 Task: Add an event with the title Performance Improvement Plan Follow-up, date '2024/03/16', time 8:00 AM to 10:00 AMand add a description: The Strategy Planning Session sets the foundation for informed decision-making, goal alignment, and coordinated efforts. It enables participants to collectively shape the organization's or project's direction, anticipate challenges, and create a roadmap for success._x000D_
_x000D_
_x000D_
_x000D_
_x000D_
, put the event into Green category . Add location for the event as: 321 Cannes Film Festival, Cannes, France, logged in from the account softage.3@softage.netand send the event invitation to softage.9@softage.net and softage.10@softage.net. Set a reminder for the event 15 minutes before
Action: Mouse moved to (83, 105)
Screenshot: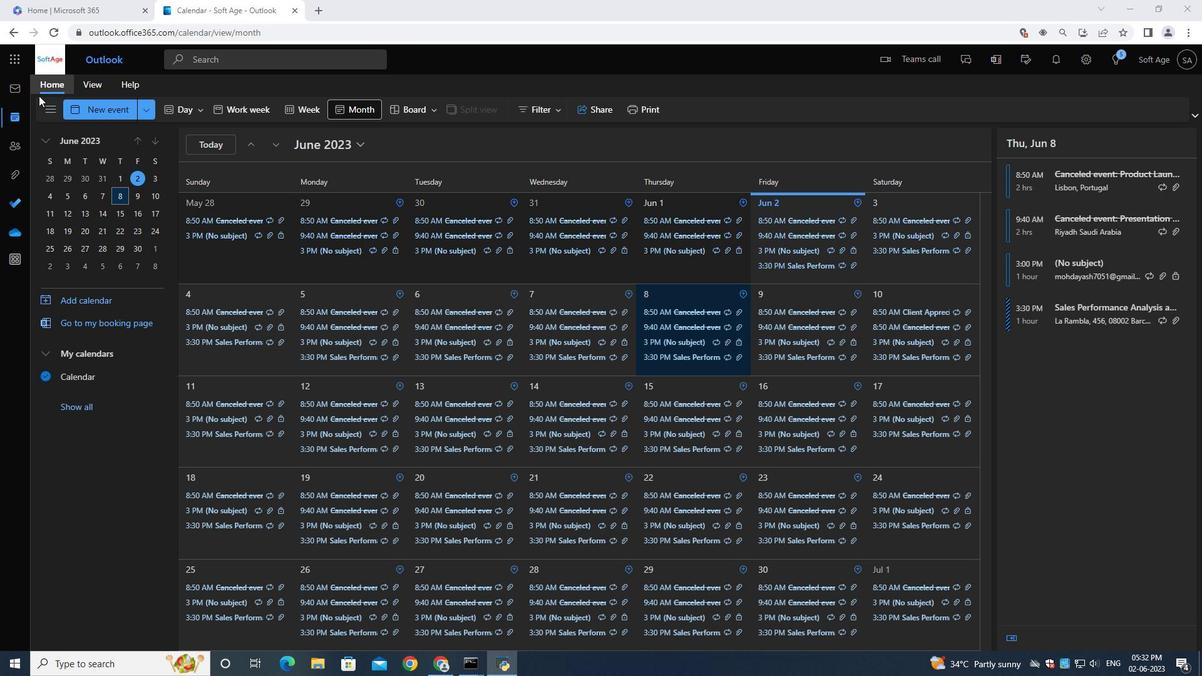 
Action: Mouse pressed left at (83, 105)
Screenshot: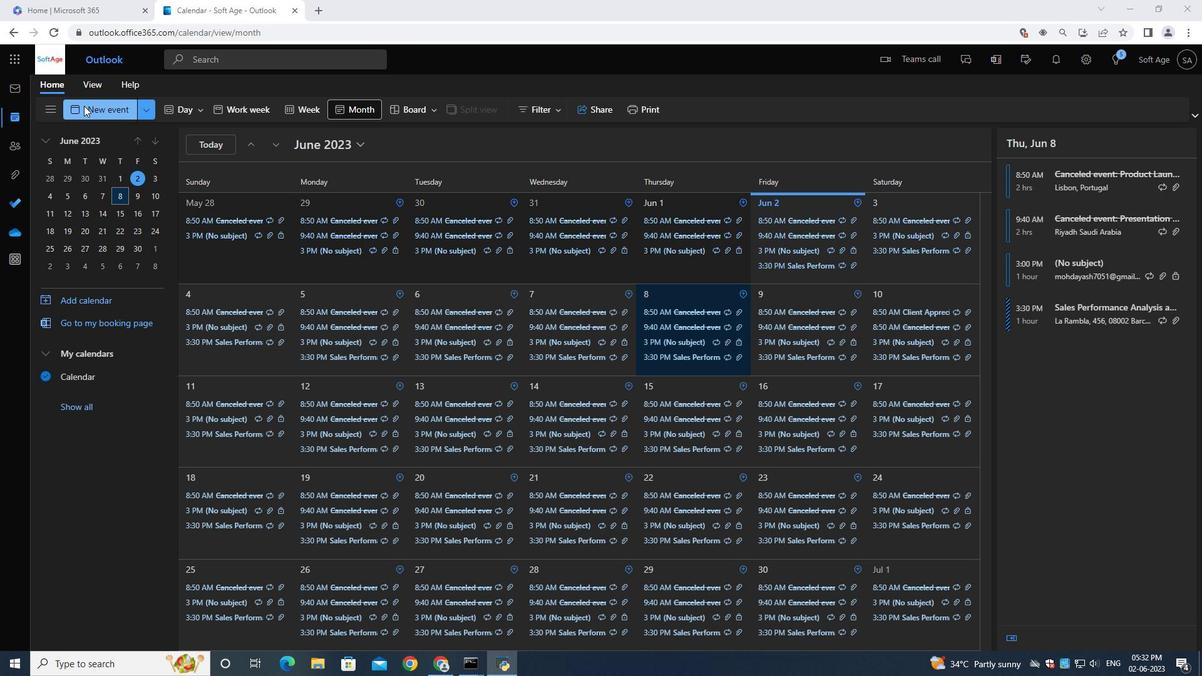 
Action: Mouse moved to (310, 186)
Screenshot: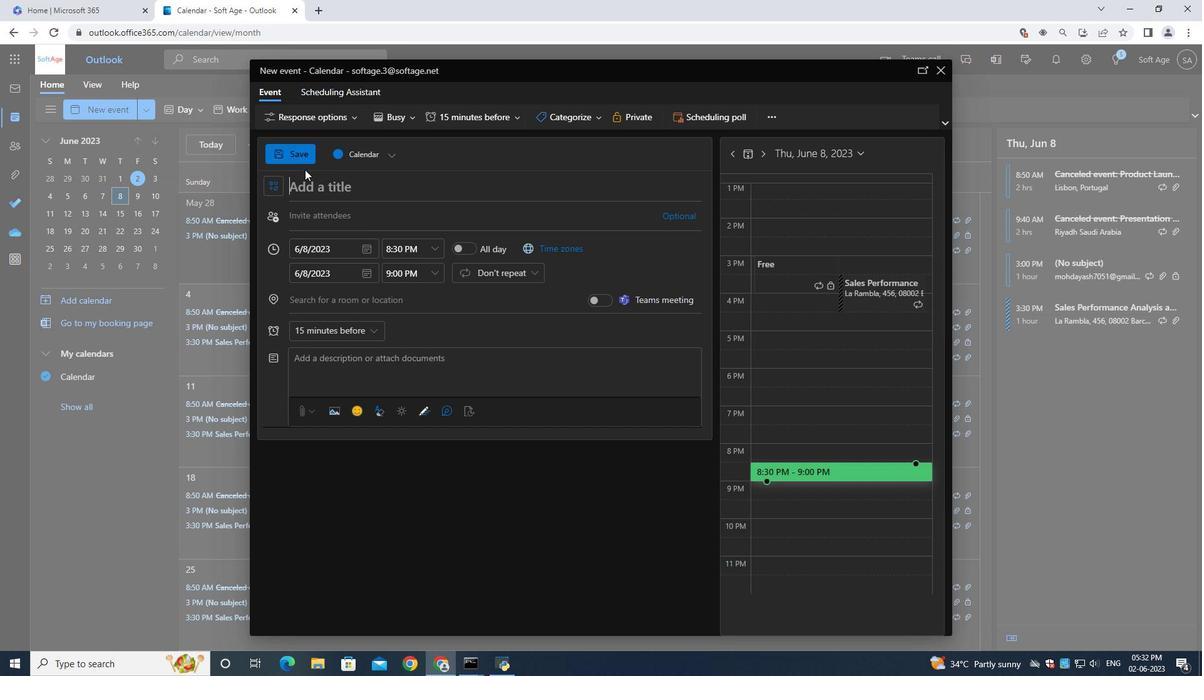 
Action: Mouse pressed left at (310, 186)
Screenshot: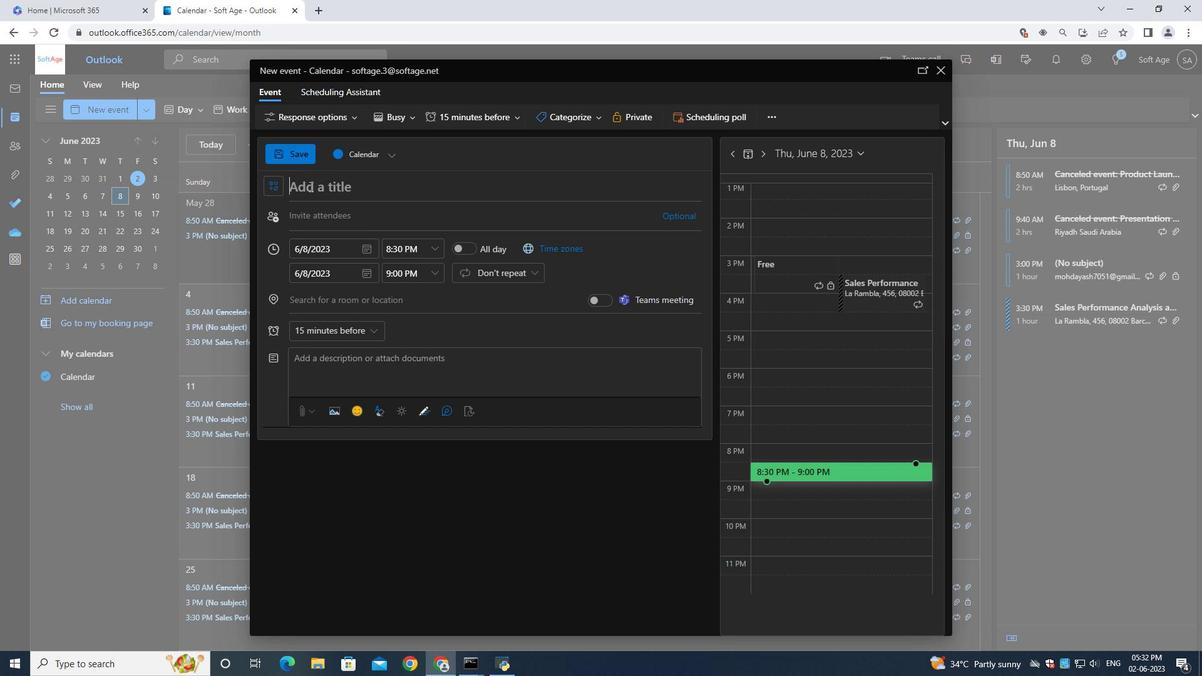 
Action: Key pressed <Key.shift>Performance<Key.space><Key.shift>Improvement<Key.space><Key.shift>Plan<Key.space><Key.shift>Follow-up
Screenshot: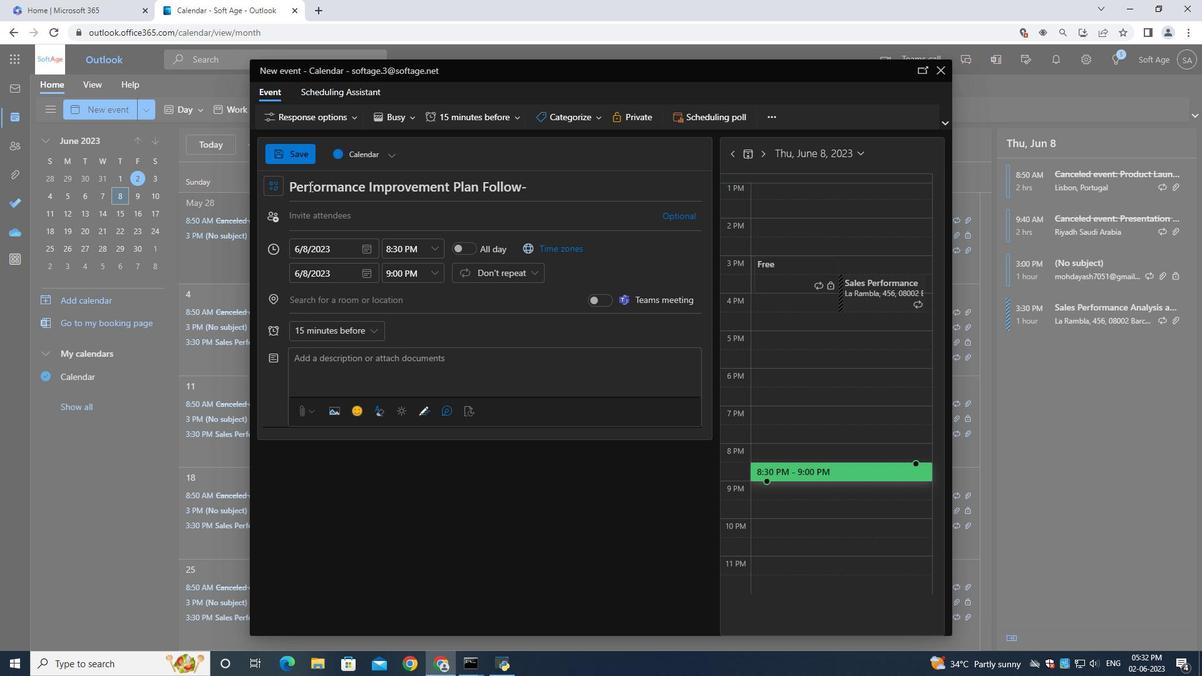 
Action: Mouse moved to (367, 250)
Screenshot: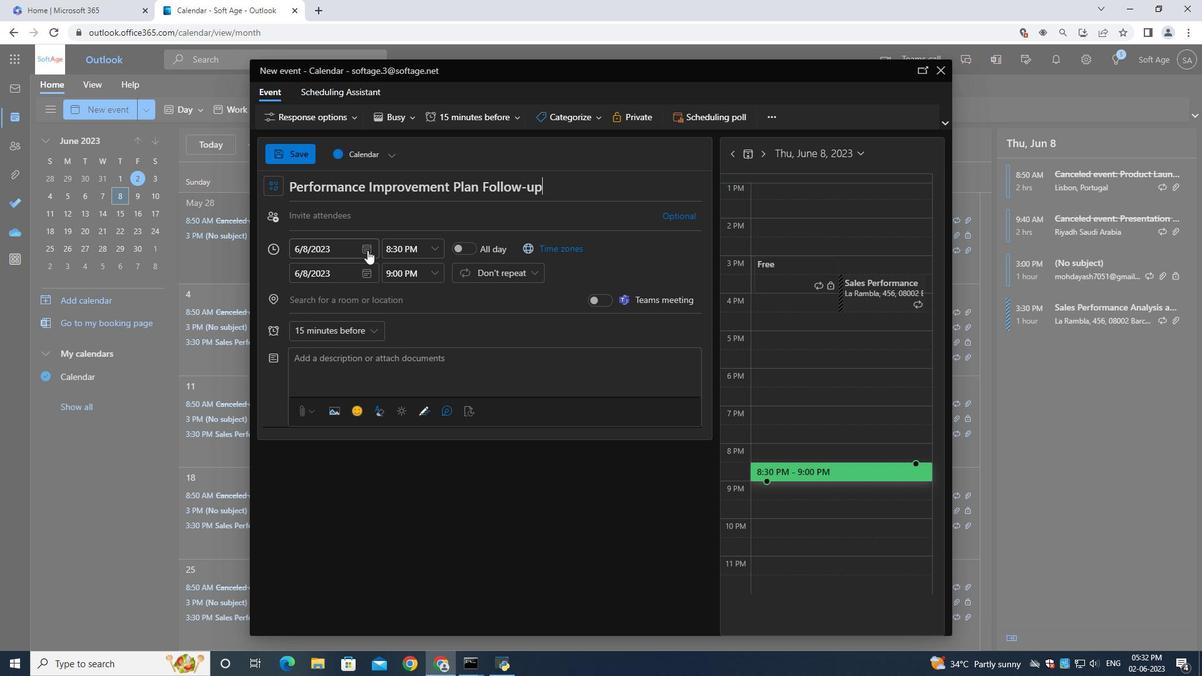 
Action: Mouse pressed left at (367, 250)
Screenshot: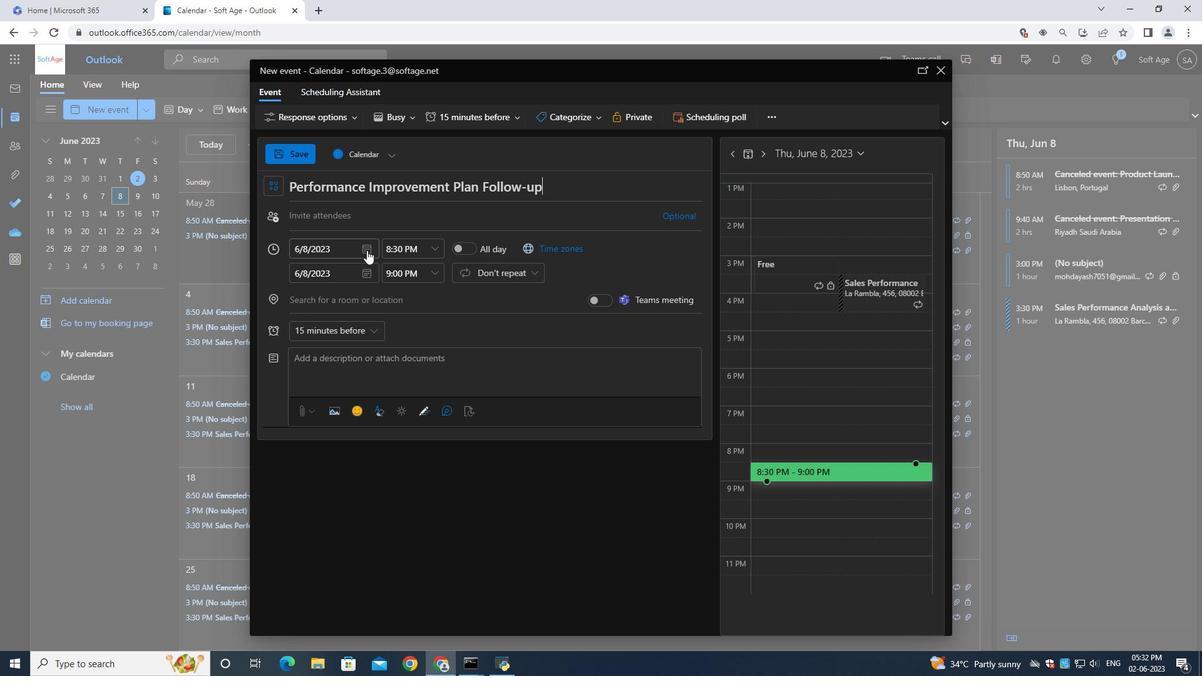 
Action: Mouse moved to (410, 271)
Screenshot: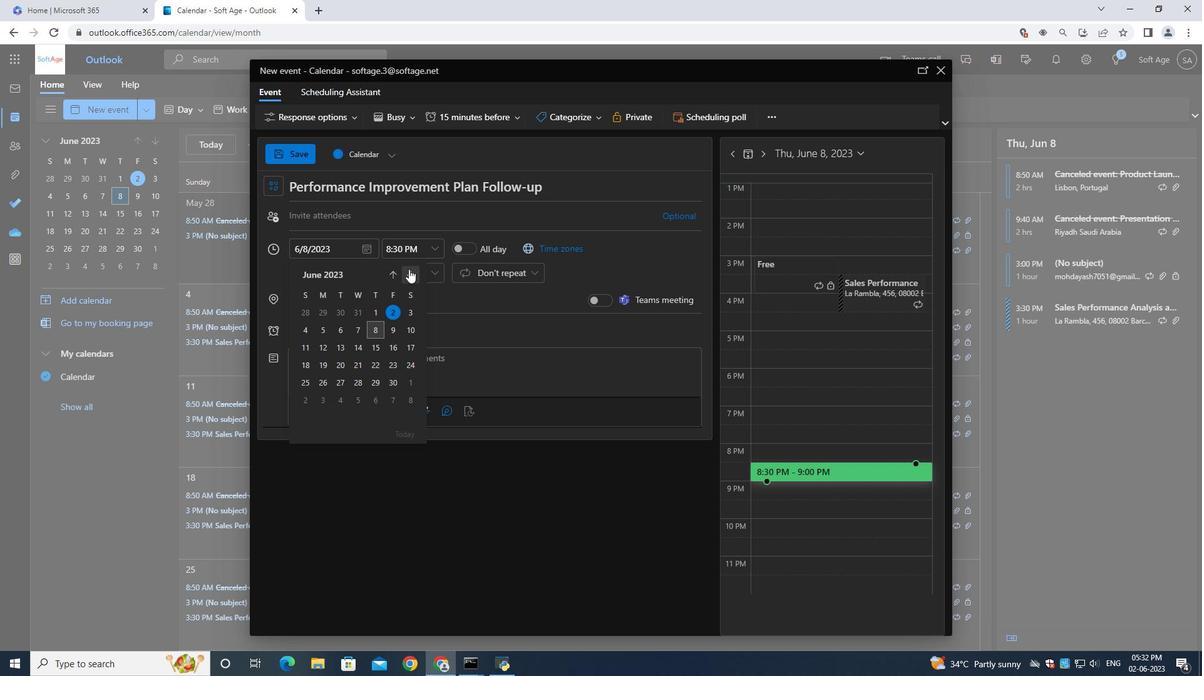 
Action: Mouse pressed left at (410, 271)
Screenshot: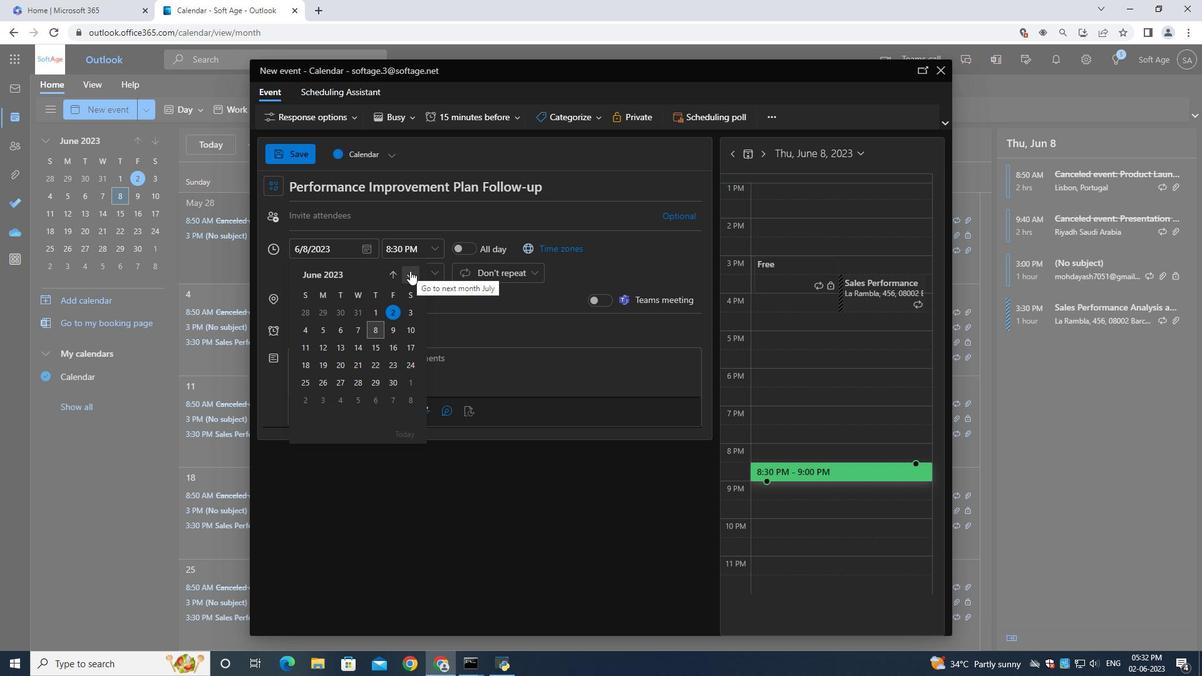 
Action: Mouse pressed left at (410, 271)
Screenshot: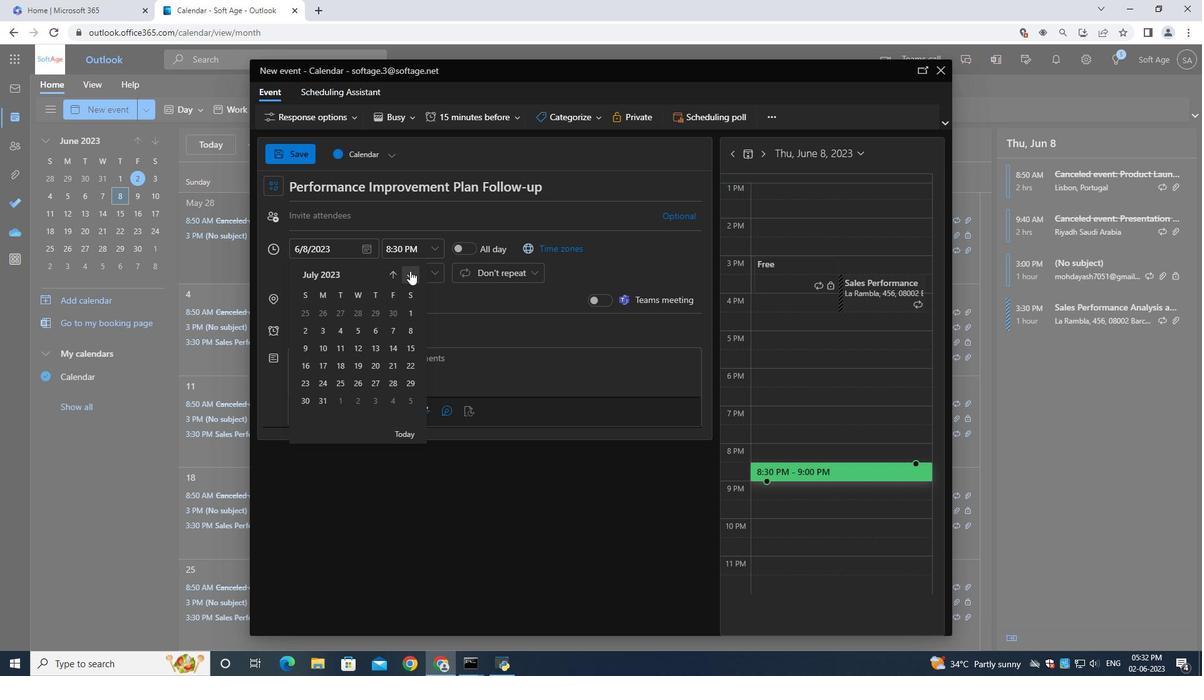 
Action: Mouse pressed left at (410, 271)
Screenshot: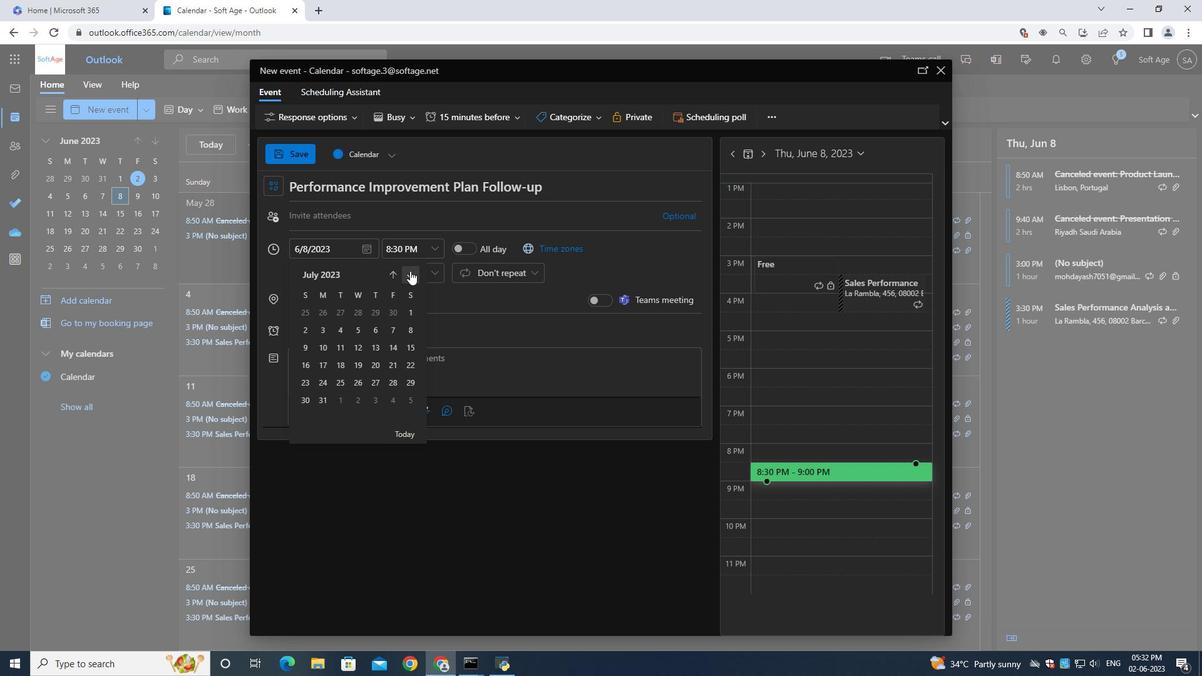 
Action: Mouse pressed left at (410, 271)
Screenshot: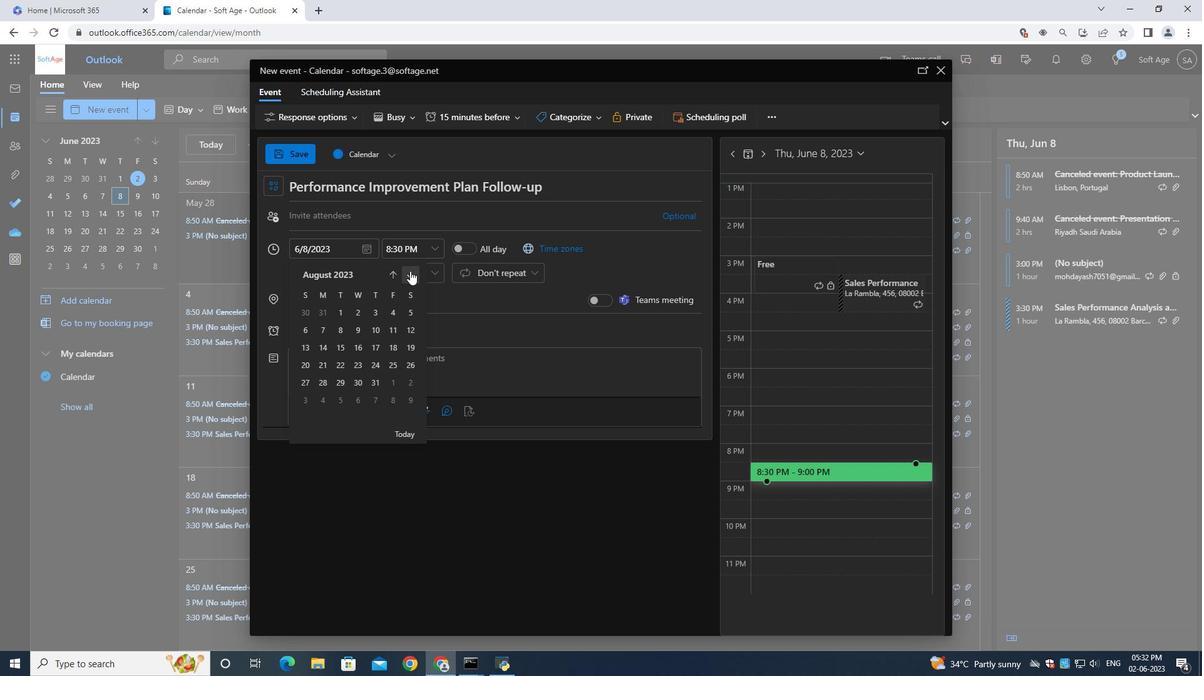 
Action: Mouse pressed left at (410, 271)
Screenshot: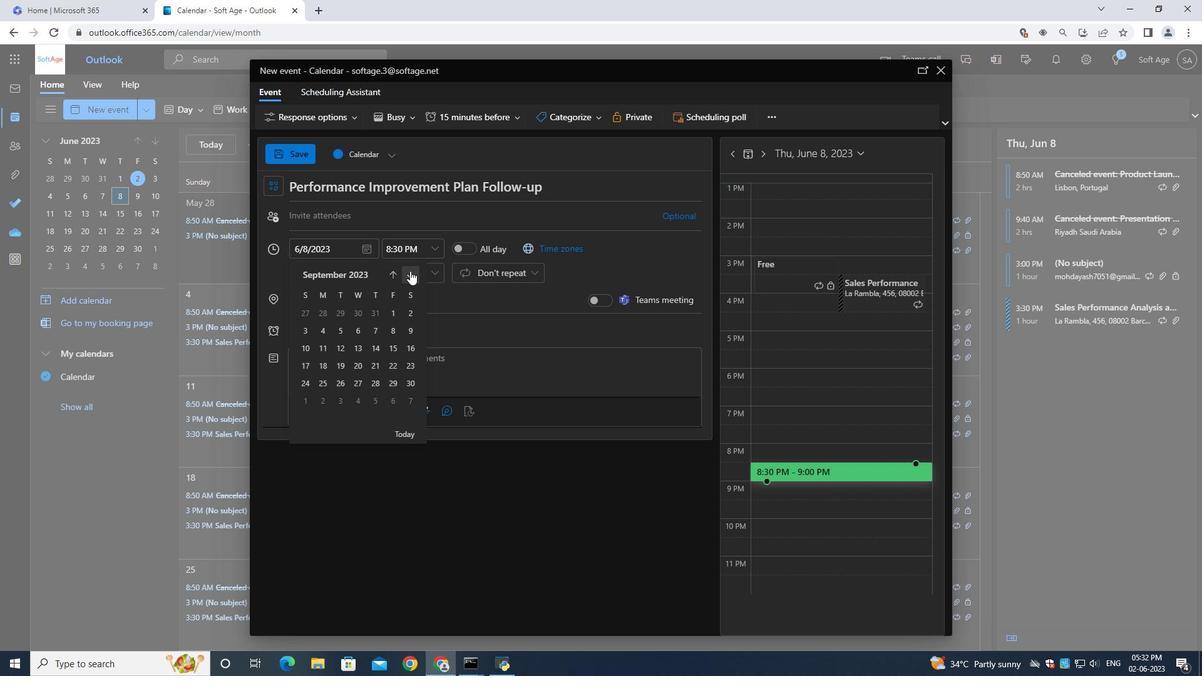 
Action: Mouse pressed left at (410, 271)
Screenshot: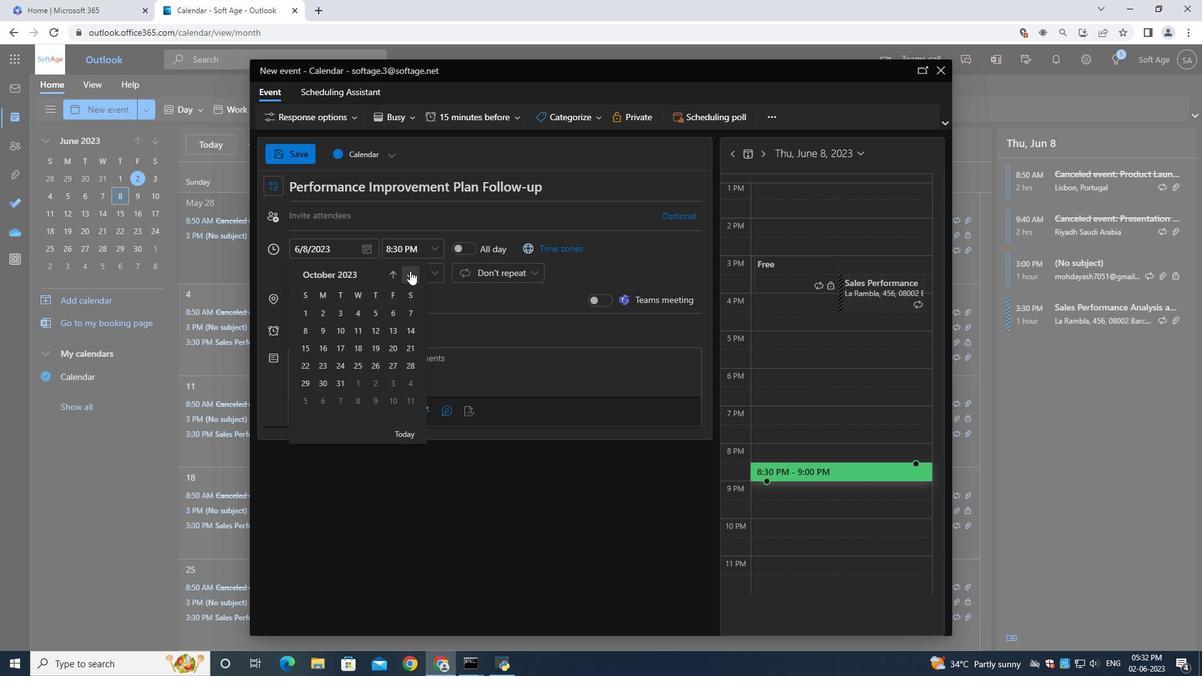 
Action: Mouse pressed left at (410, 271)
Screenshot: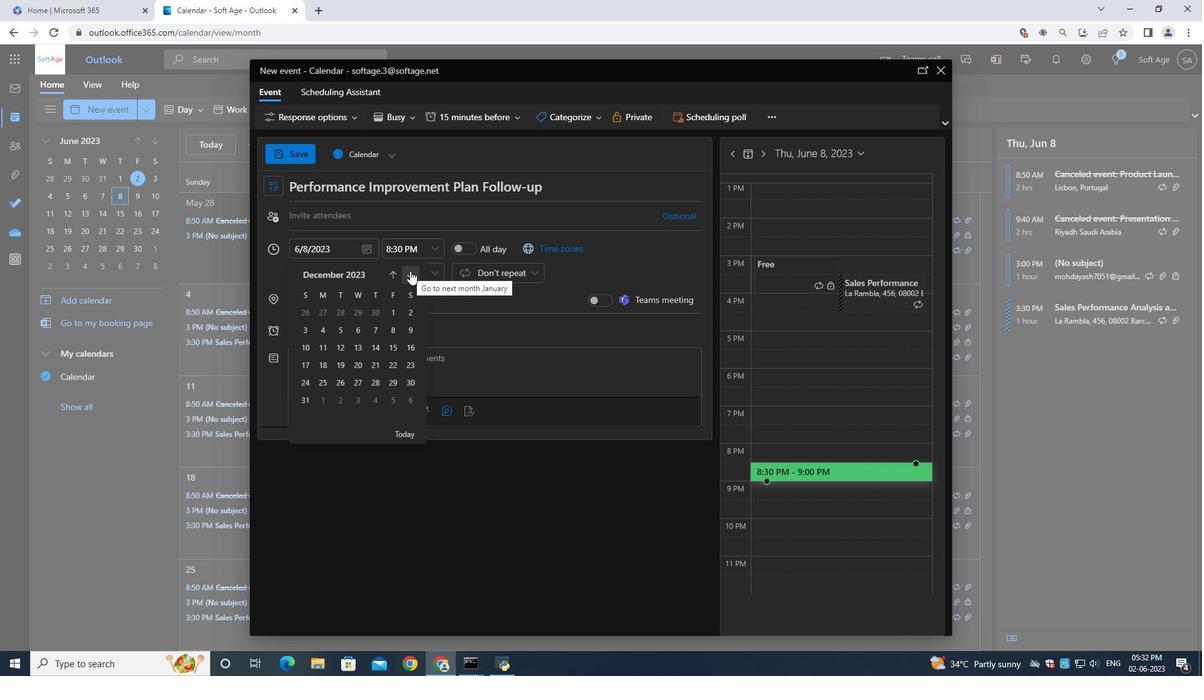 
Action: Mouse pressed left at (410, 271)
Screenshot: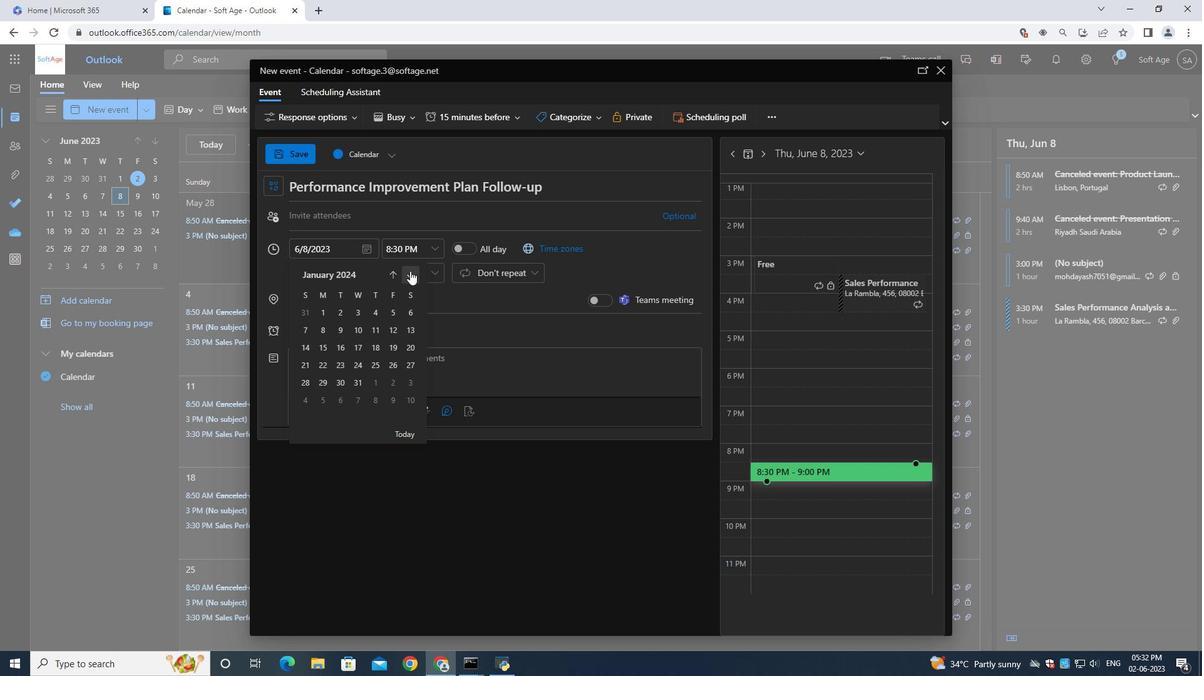 
Action: Mouse pressed left at (410, 271)
Screenshot: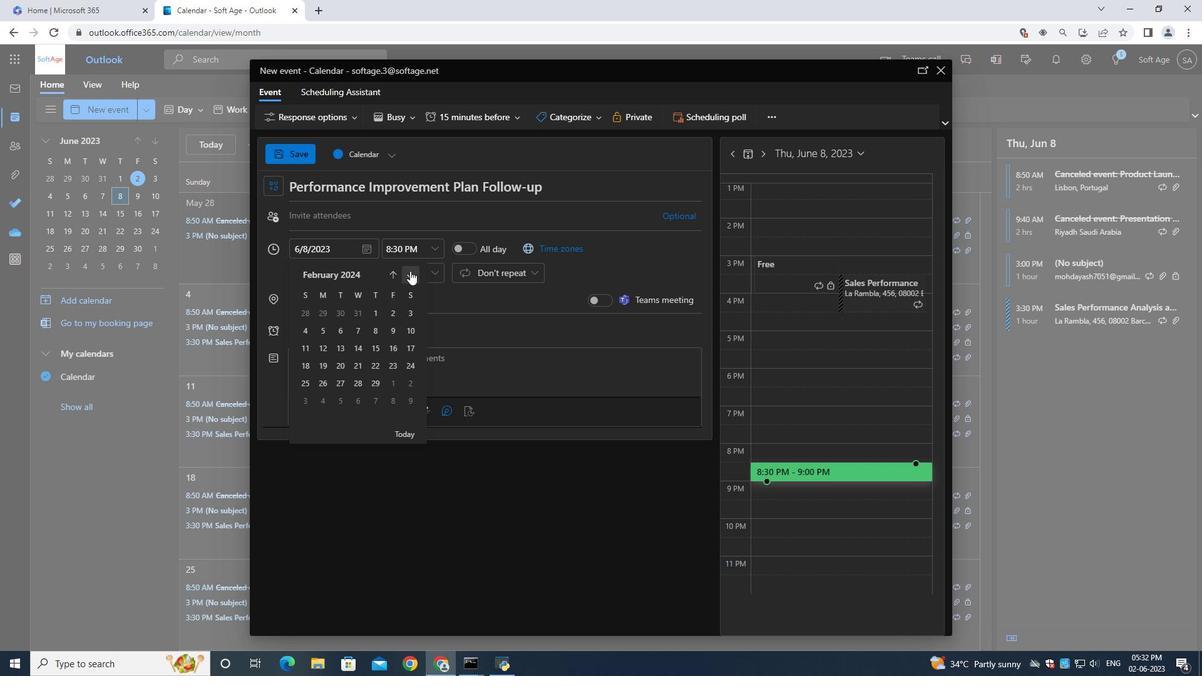 
Action: Mouse moved to (410, 345)
Screenshot: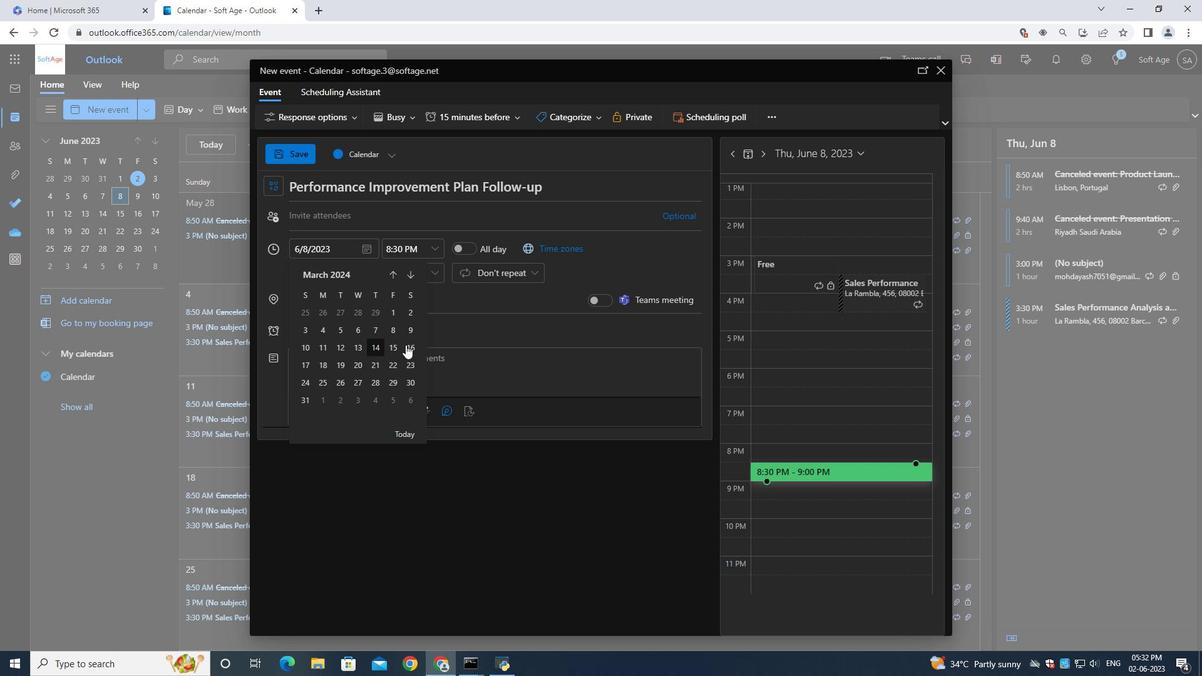 
Action: Mouse pressed left at (410, 345)
Screenshot: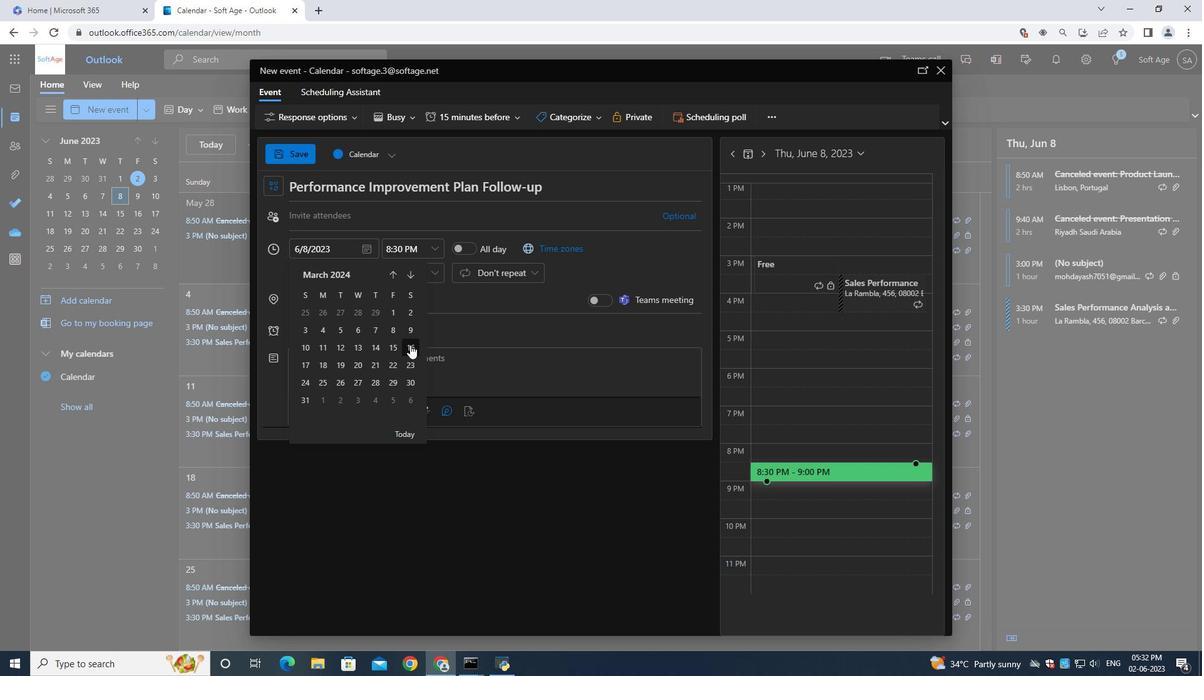 
Action: Mouse moved to (414, 254)
Screenshot: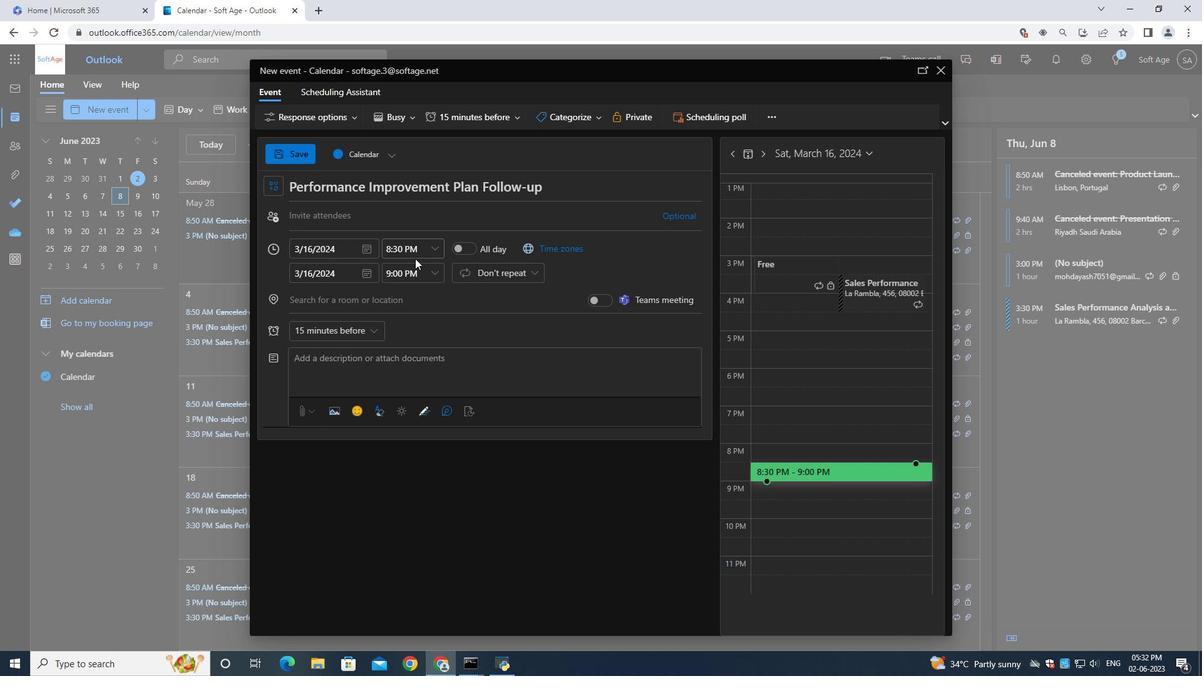 
Action: Mouse pressed left at (414, 254)
Screenshot: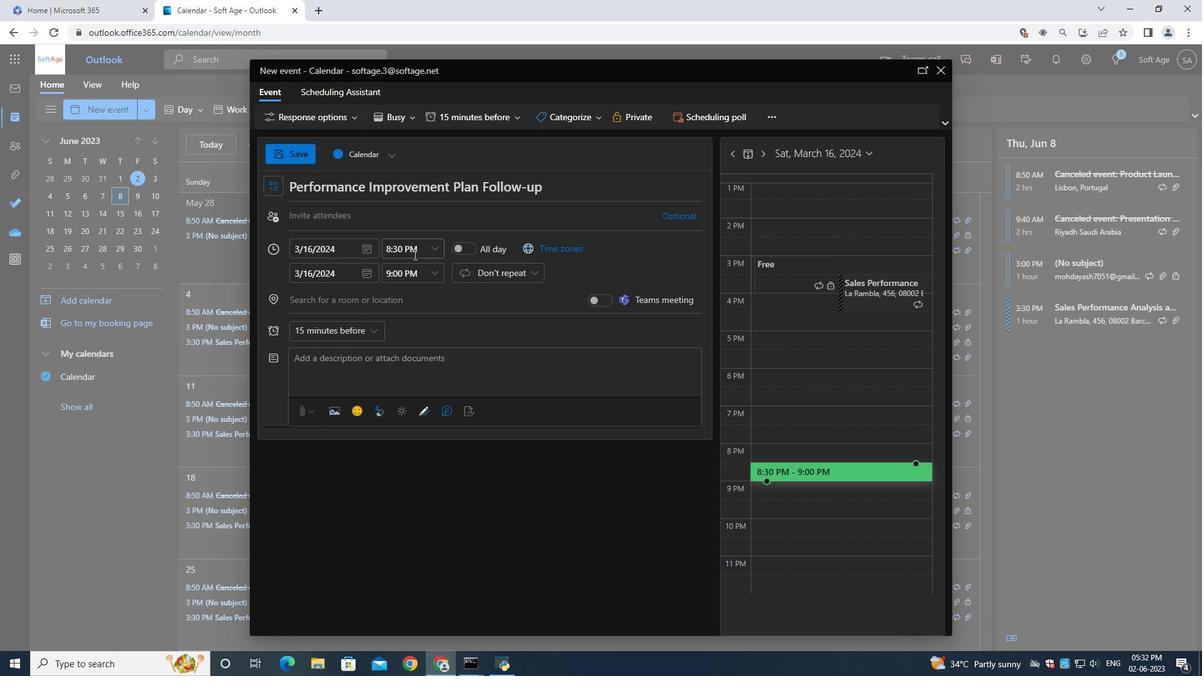 
Action: Key pressed 8<Key.shift_r>:00<Key.shift><Key.shift>AM
Screenshot: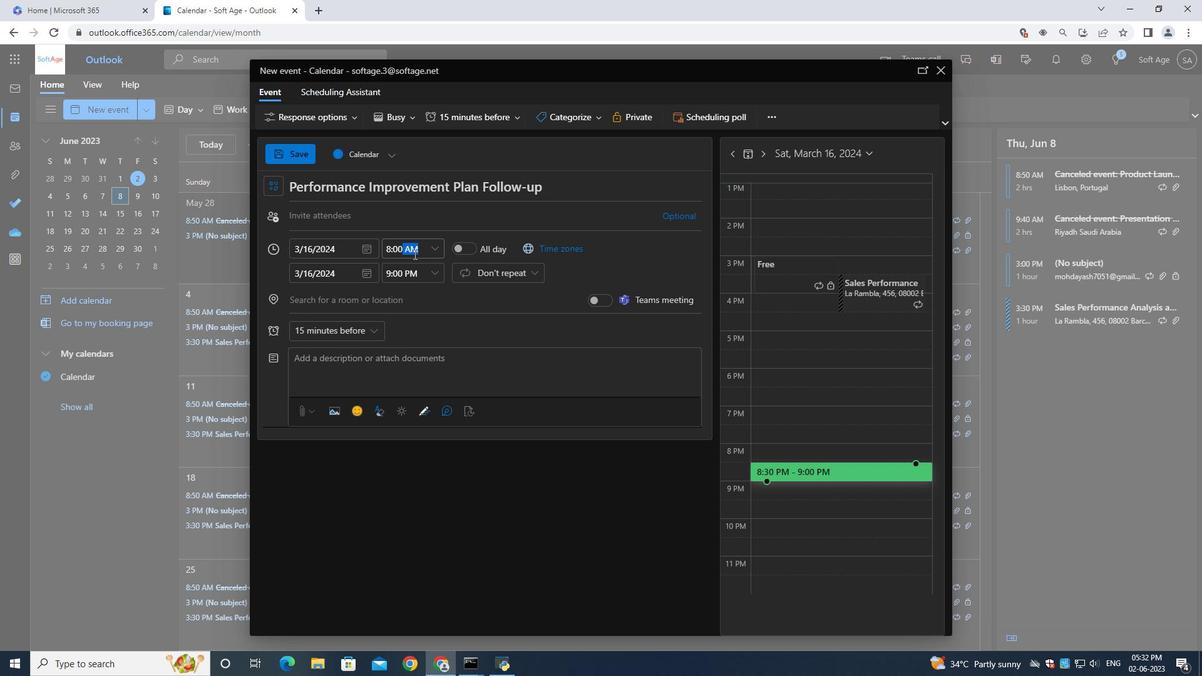 
Action: Mouse moved to (412, 283)
Screenshot: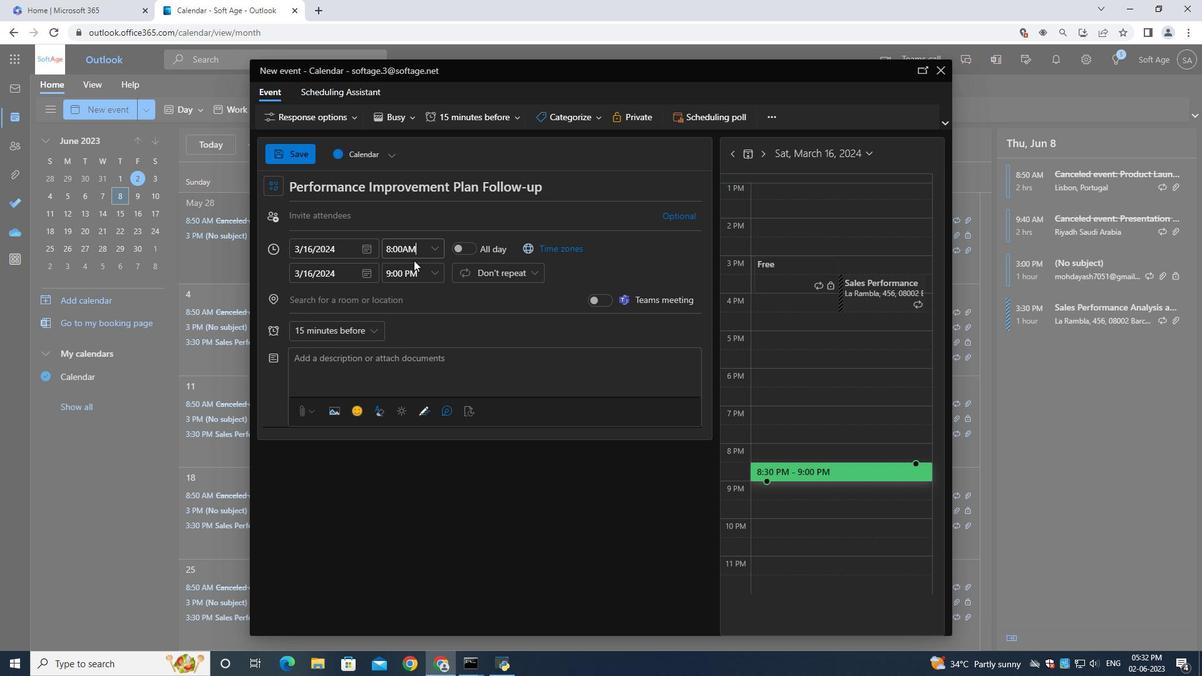 
Action: Mouse pressed left at (412, 283)
Screenshot: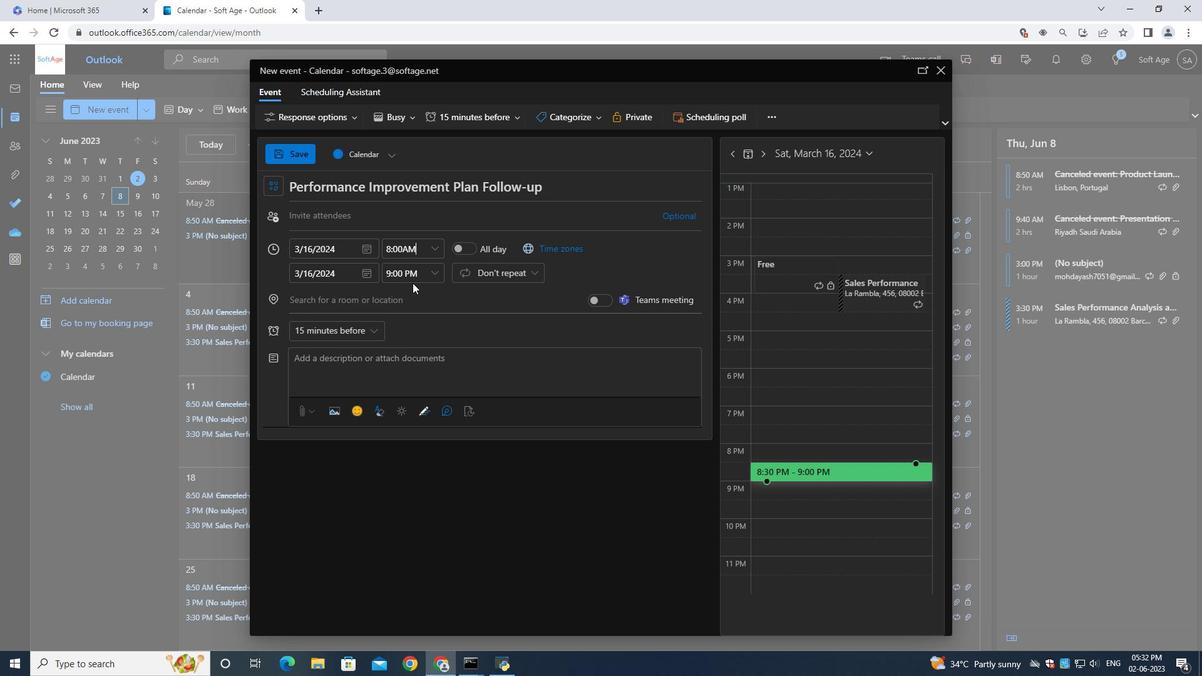 
Action: Mouse moved to (410, 278)
Screenshot: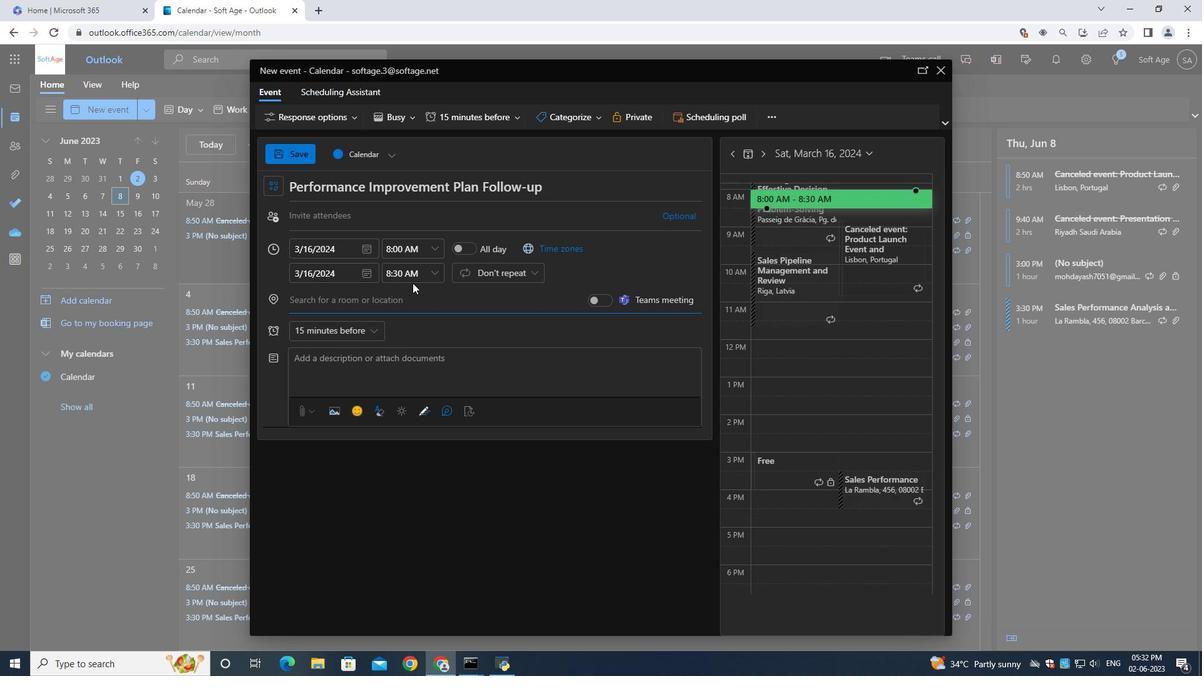 
Action: Mouse pressed left at (410, 278)
Screenshot: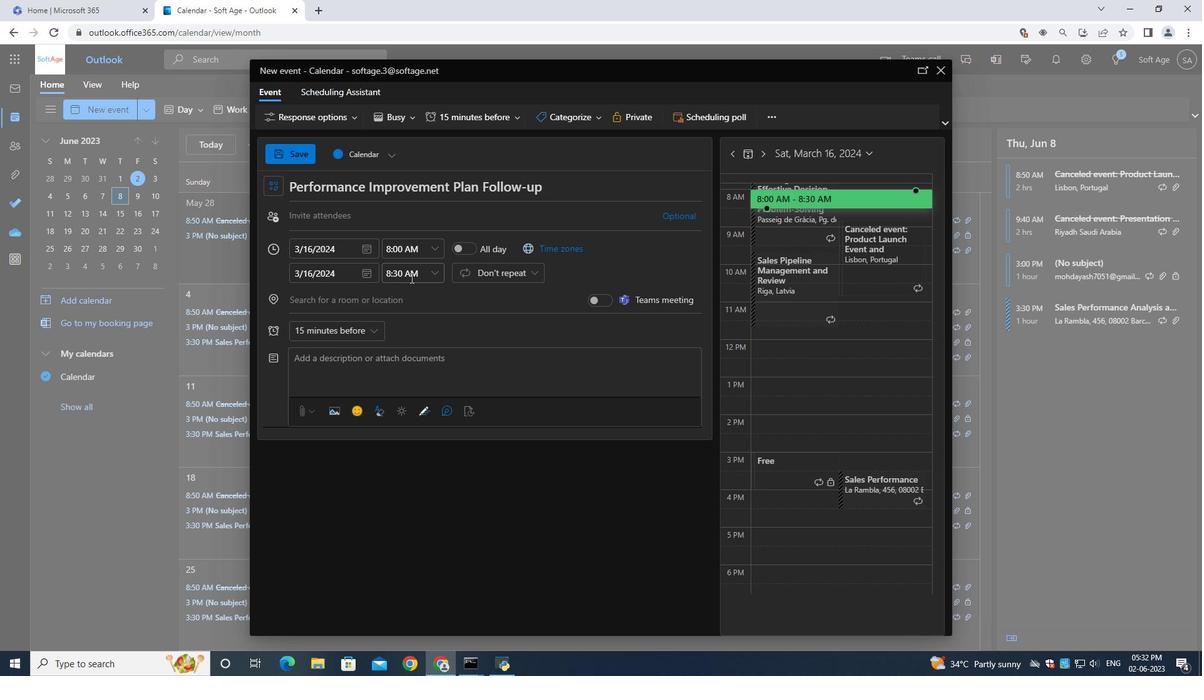 
Action: Key pressed 10<Key.shift_r>:00<Key.shift>AM
Screenshot: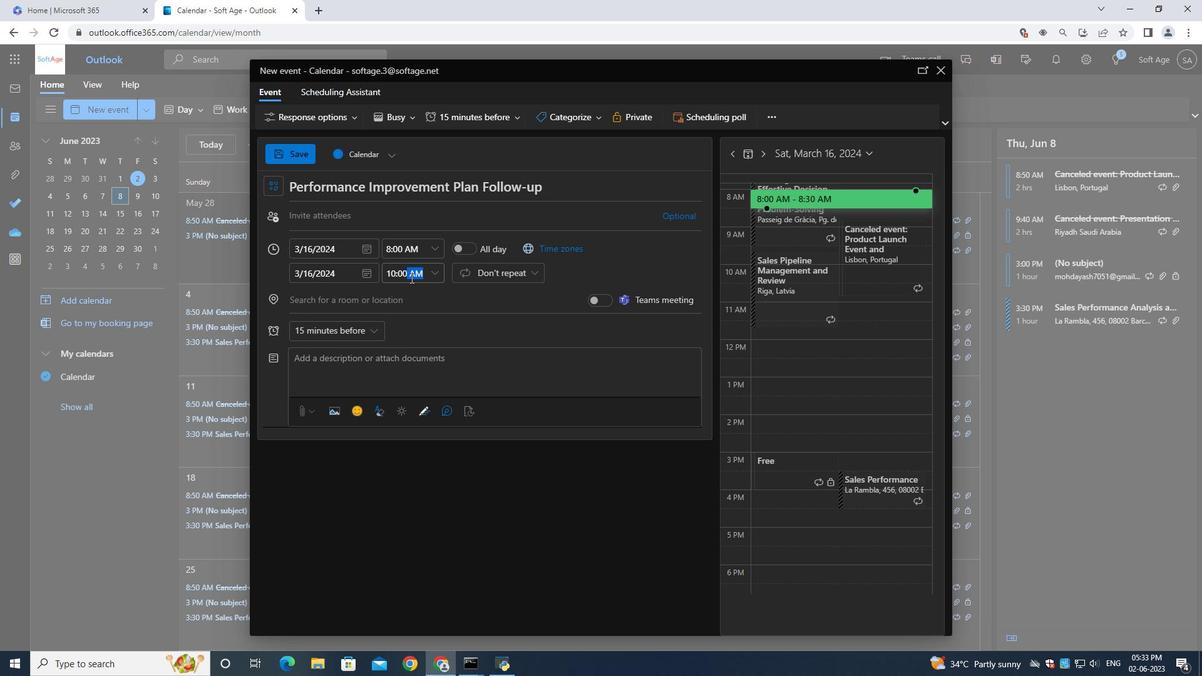 
Action: Mouse moved to (337, 368)
Screenshot: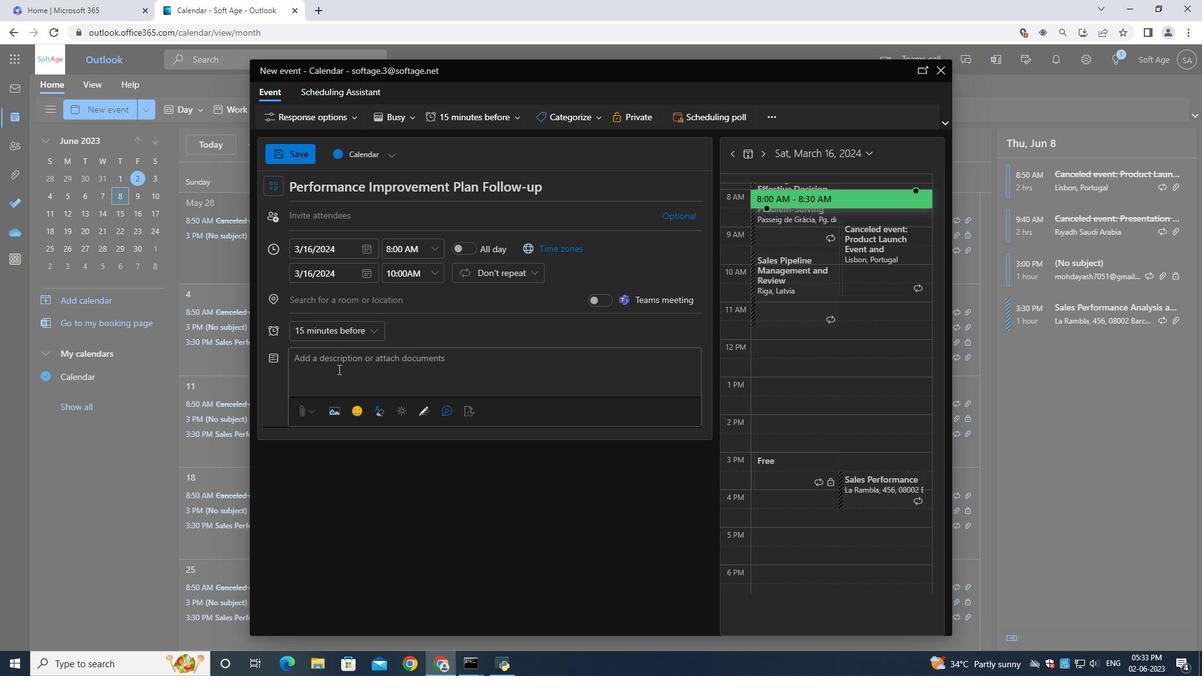 
Action: Mouse pressed left at (337, 368)
Screenshot: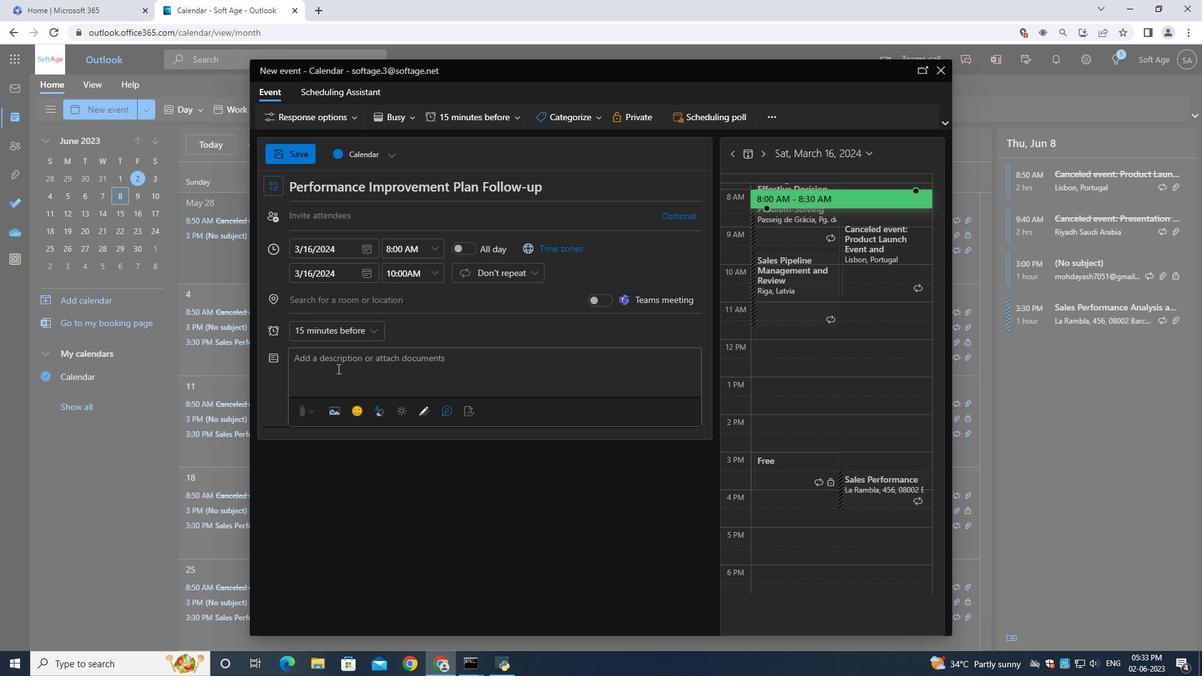 
Action: Key pressed <Key.shift>The<Key.space><Key.shift><Key.shift><Key.shift><Key.shift><Key.shift><Key.shift><Key.shift><Key.shift><Key.shift><Key.shift><Key.shift><Key.shift><Key.shift><Key.shift><Key.shift><Key.shift><Key.shift><Key.shift><Key.shift>Strategy<Key.space><Key.shift>Planning<Key.space><Key.shift>Session<Key.space><Key.shift>S<Key.backspace>sets<Key.space>the<Key.space>foundation<Key.space>for<Key.space>informed<Key.space>decision-making,<Key.space>goals<Key.space>alignment,<Key.space>and<Key.space>coordinated<Key.space>efforts.<Key.space><Key.shift>It<Key.space>enables<Key.space>participants<Key.space>to<Key.space>collectively<Key.space>shape<Key.space>the<Key.space>organization's<Key.space>or<Key.space>project's<Key.space>direc<Key.backspace>ction<Key.space><Key.backspace>,<Key.space>ani<Key.backspace>ticipate<Key.space>challenges,<Key.space>and<Key.space>create<Key.space>a<Key.space>roadmap<Key.space>for<Key.space>success.
Screenshot: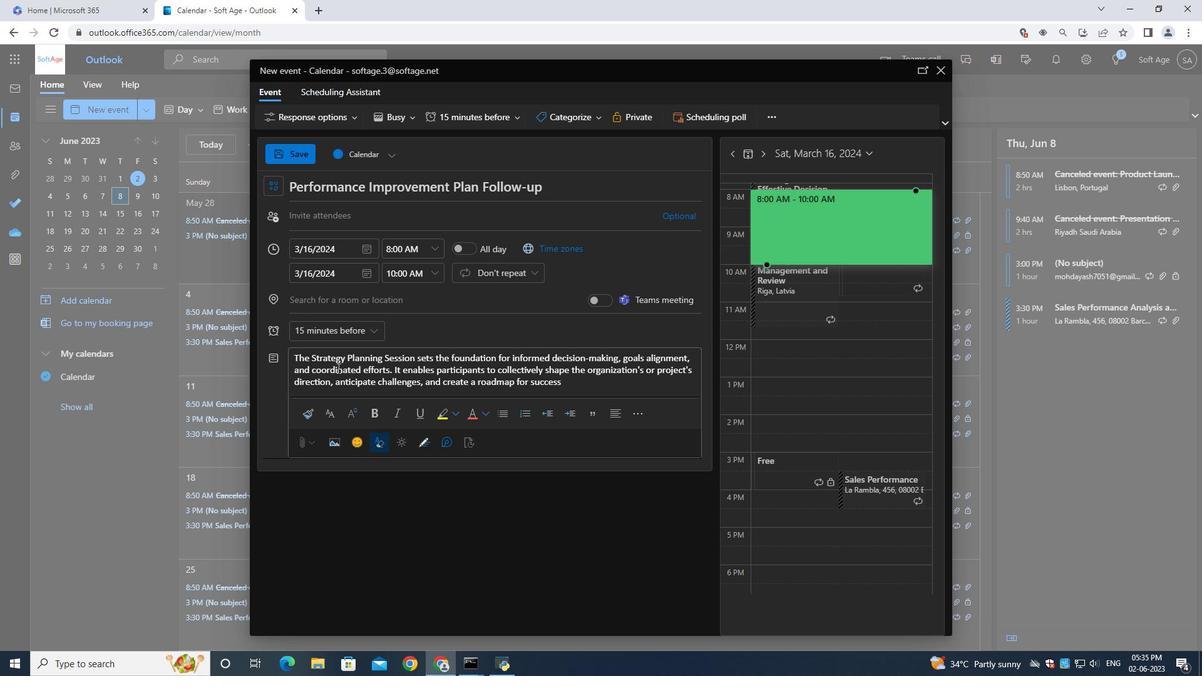 
Action: Mouse moved to (563, 119)
Screenshot: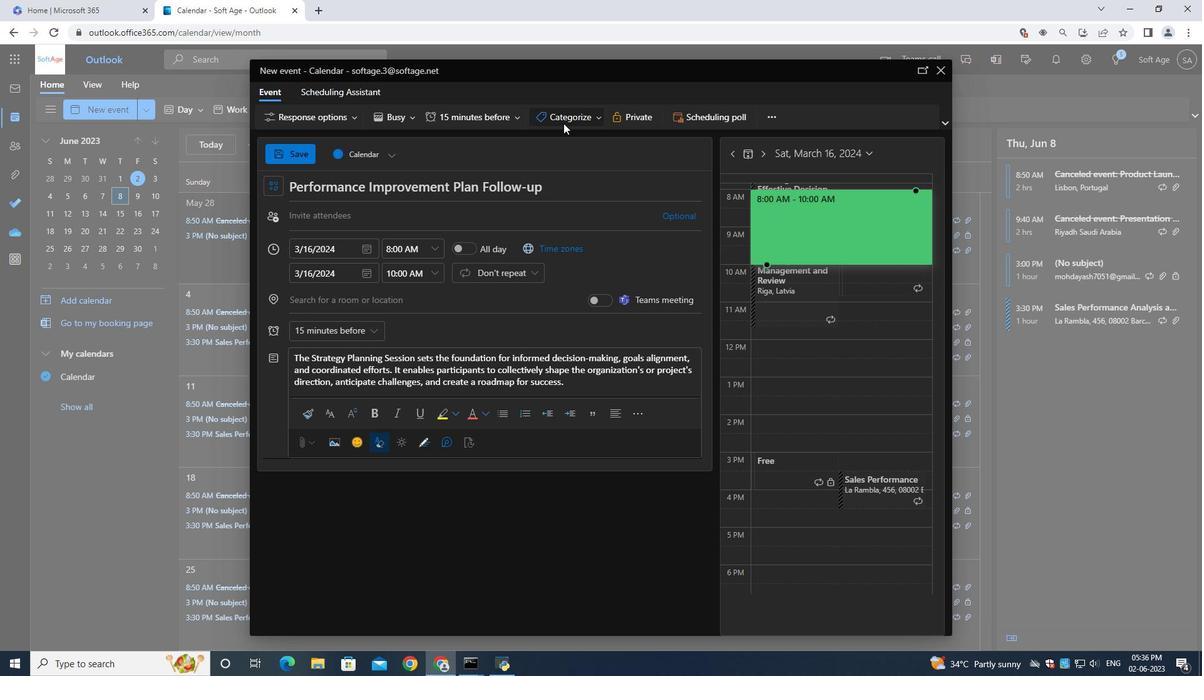 
Action: Mouse pressed left at (563, 119)
Screenshot: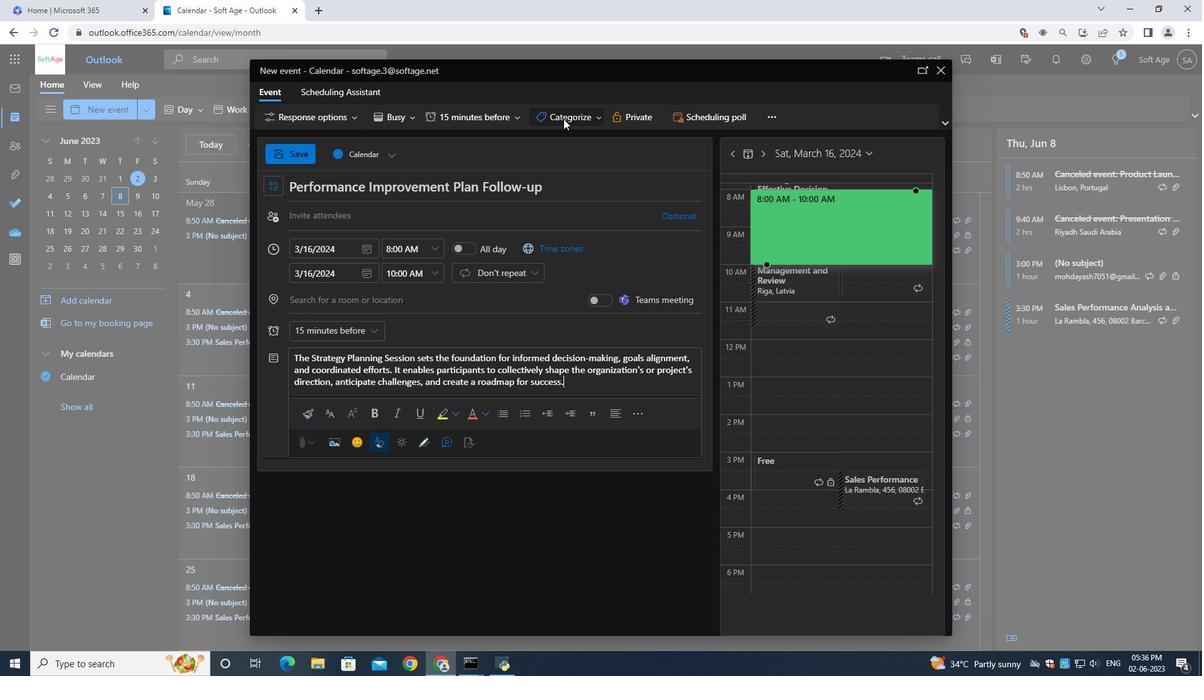 
Action: Mouse moved to (569, 161)
Screenshot: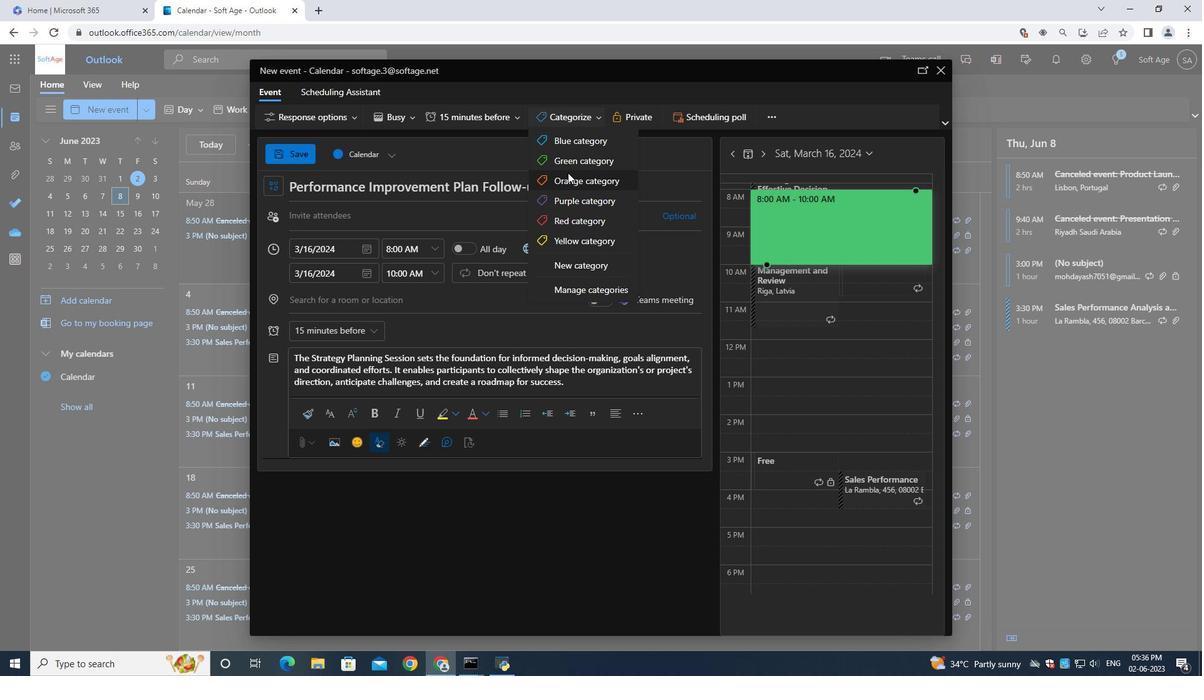 
Action: Mouse pressed left at (569, 161)
Screenshot: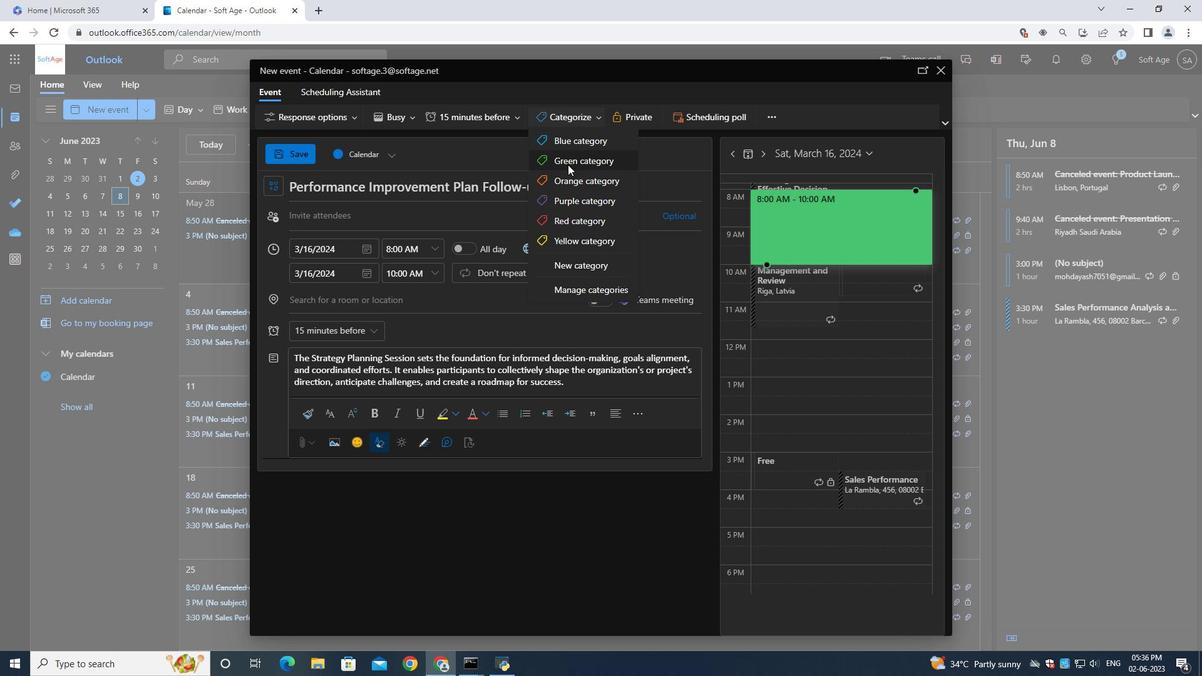 
Action: Mouse moved to (333, 297)
Screenshot: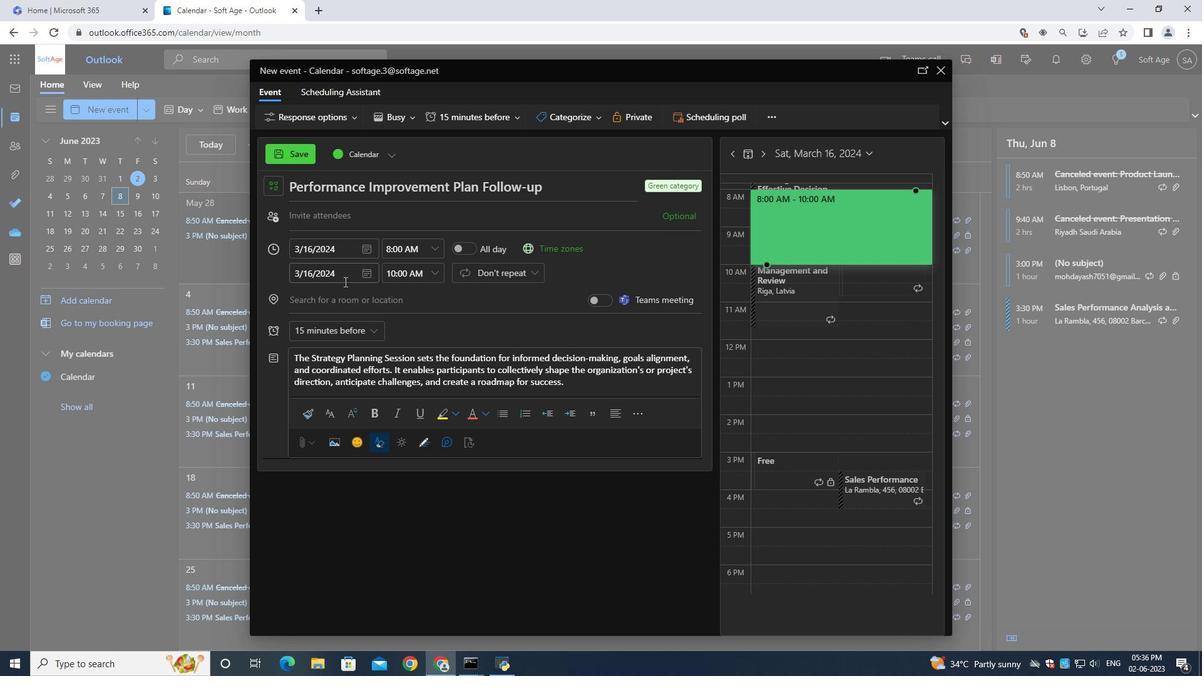 
Action: Mouse pressed left at (333, 297)
Screenshot: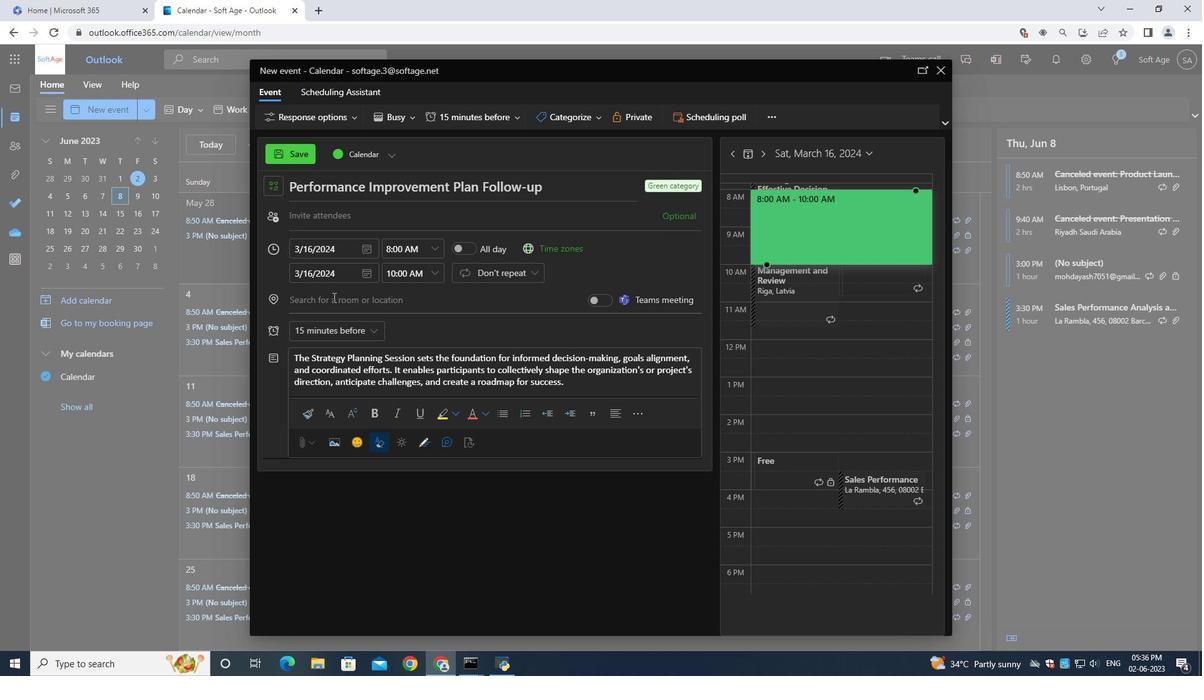 
Action: Key pressed 321<Key.space><Key.shift>Cannes<Key.space><Key.shift><Key.shift><Key.shift><Key.shift><Key.shift><Key.shift><Key.shift><Key.shift><Key.shift><Key.shift><Key.shift><Key.shift><Key.shift><Key.shift><Key.shift><Key.shift><Key.shift><Key.shift><Key.shift><Key.shift><Key.shift><Key.shift><Key.shift><Key.shift><Key.shift><Key.shift><Key.shift><Key.shift><Key.shift><Key.shift><Key.shift><Key.shift><Key.shift><Key.shift><Key.shift><Key.shift><Key.shift><Key.shift><Key.shift><Key.shift><Key.shift><Key.shift><Key.shift>Film<Key.space><Key.shift>Fes
Screenshot: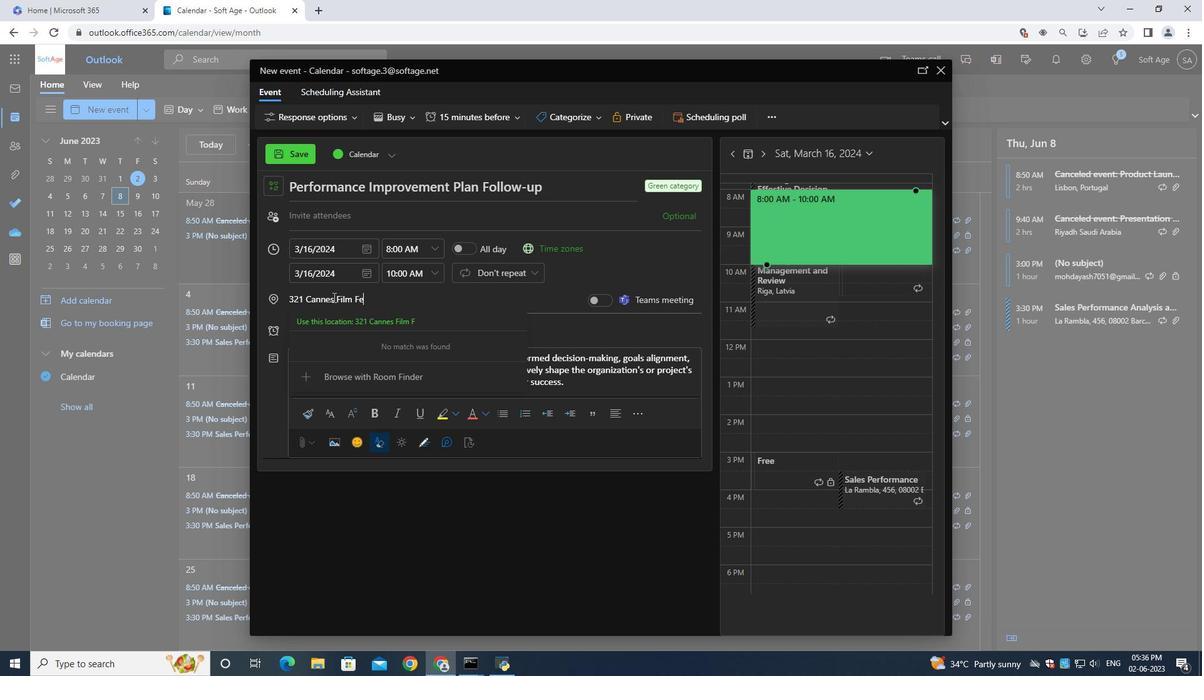 
Action: Mouse moved to (409, 294)
Screenshot: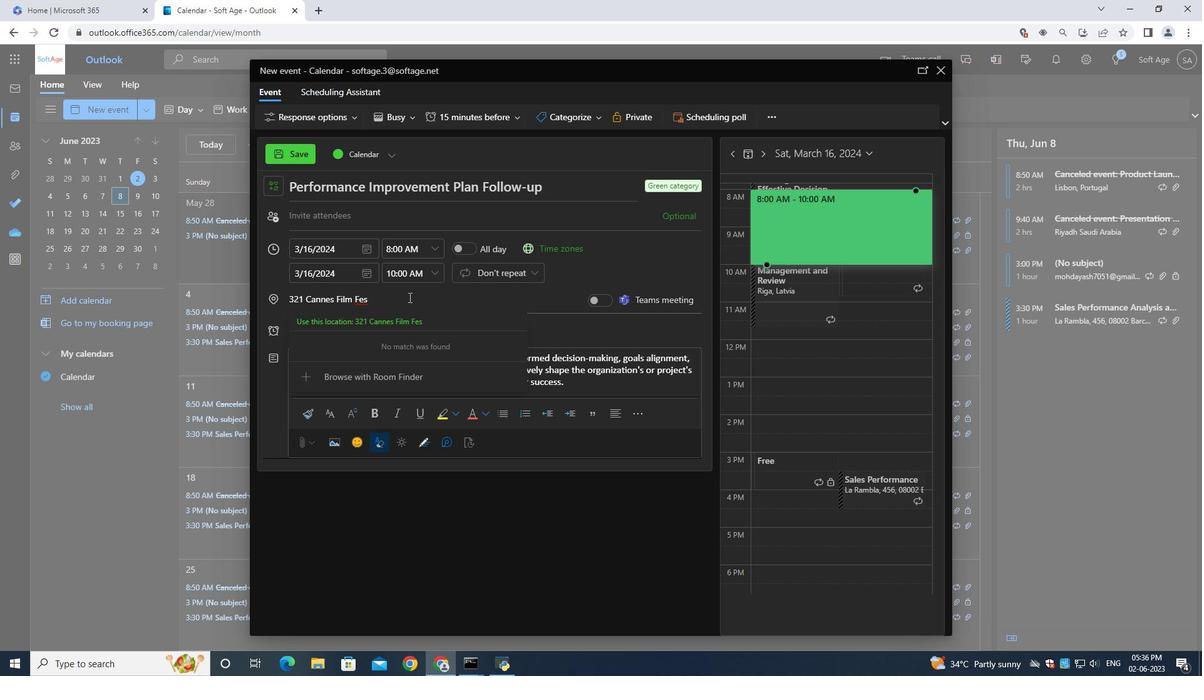 
Action: Key pressed tival,<Key.space><Key.shift>Cannes,<Key.space><Key.shift><Key.shift><Key.shift><Key.shift><Key.shift><Key.shift><Key.shift>France
Screenshot: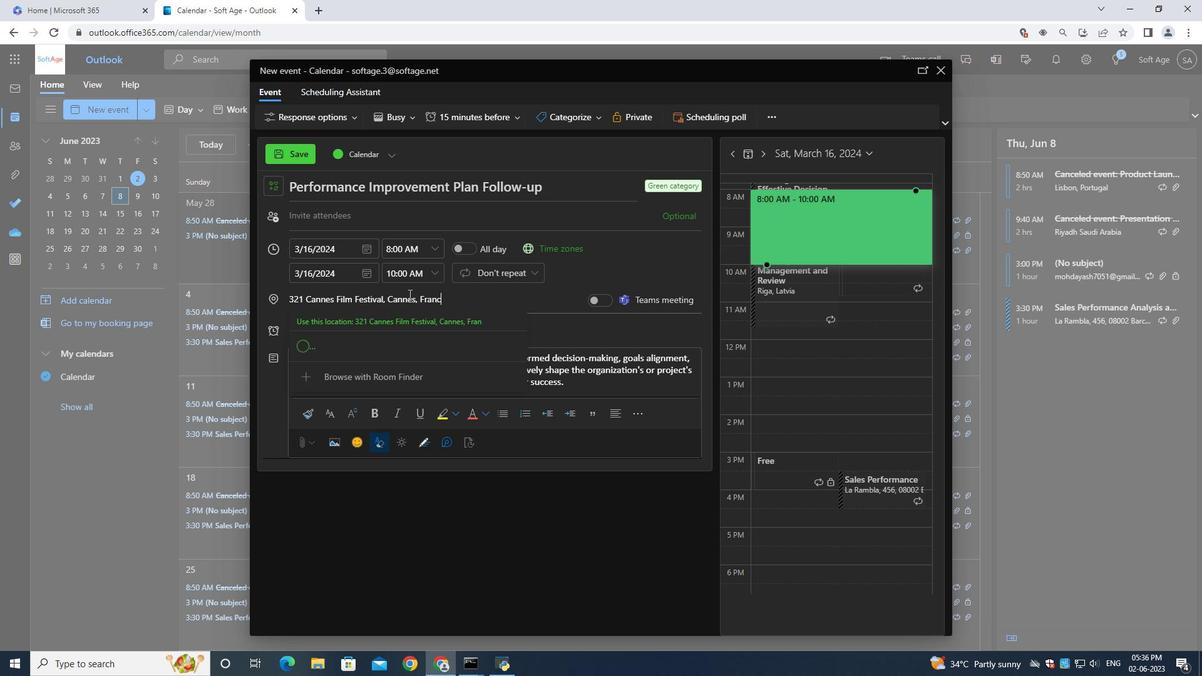 
Action: Mouse moved to (379, 214)
Screenshot: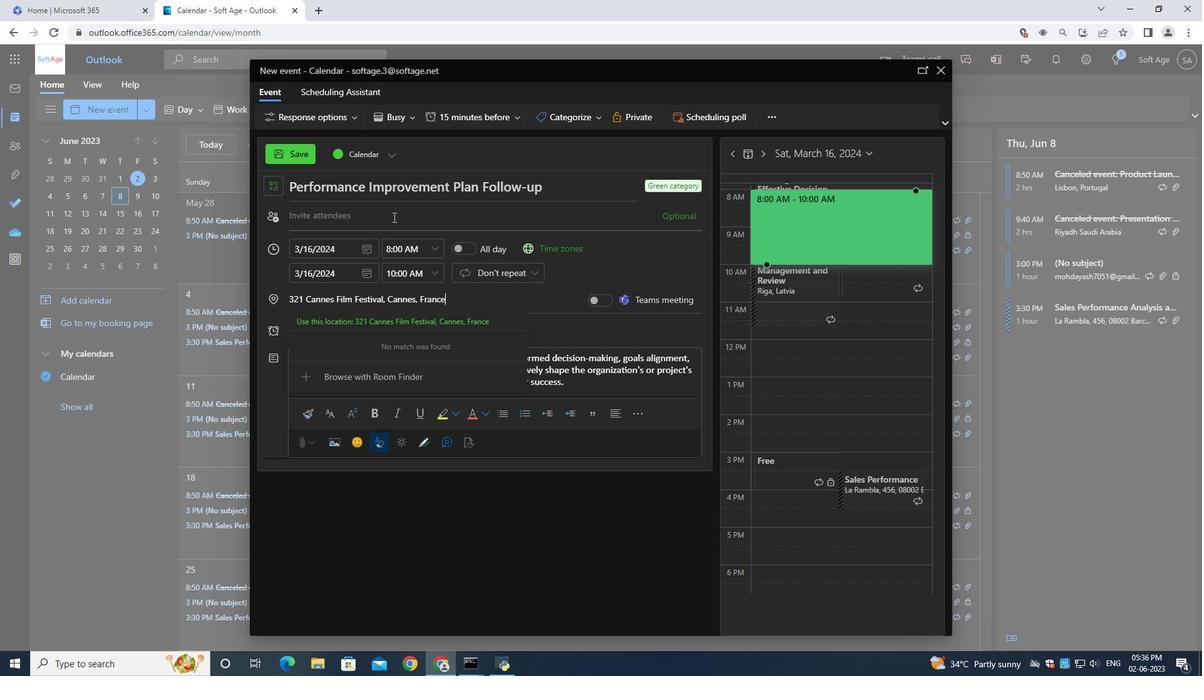 
Action: Mouse pressed left at (379, 214)
Screenshot: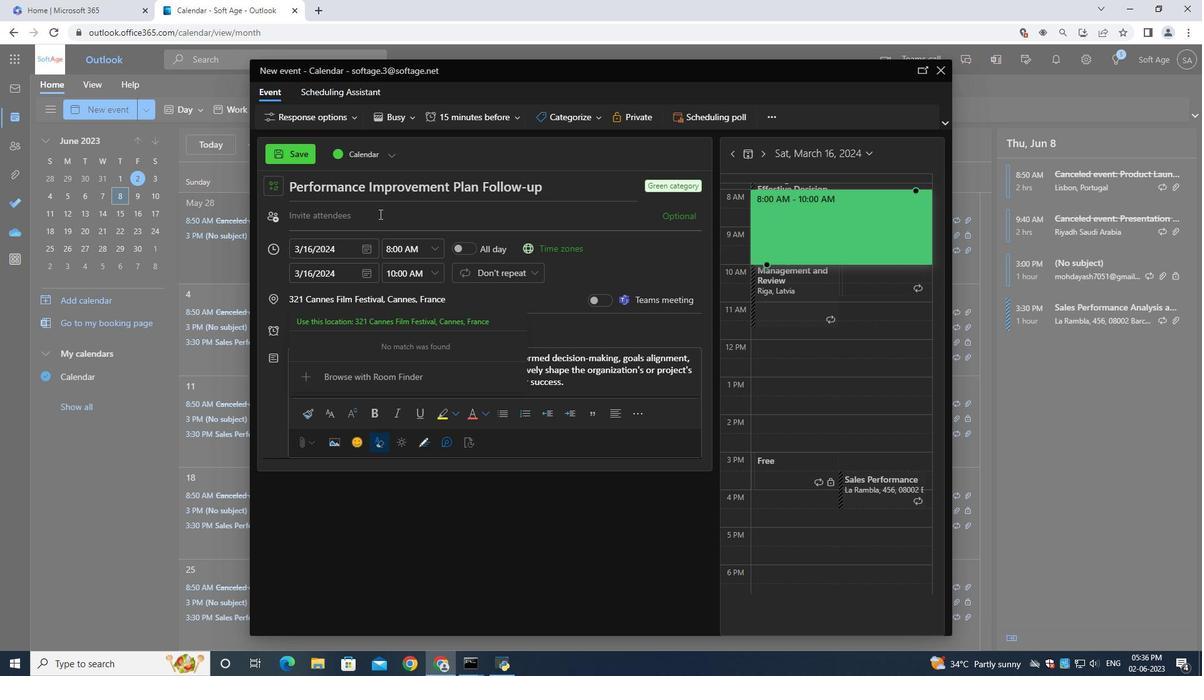 
Action: Key pressed <Key.shift>Softage.9<Key.shift>@softage.net
Screenshot: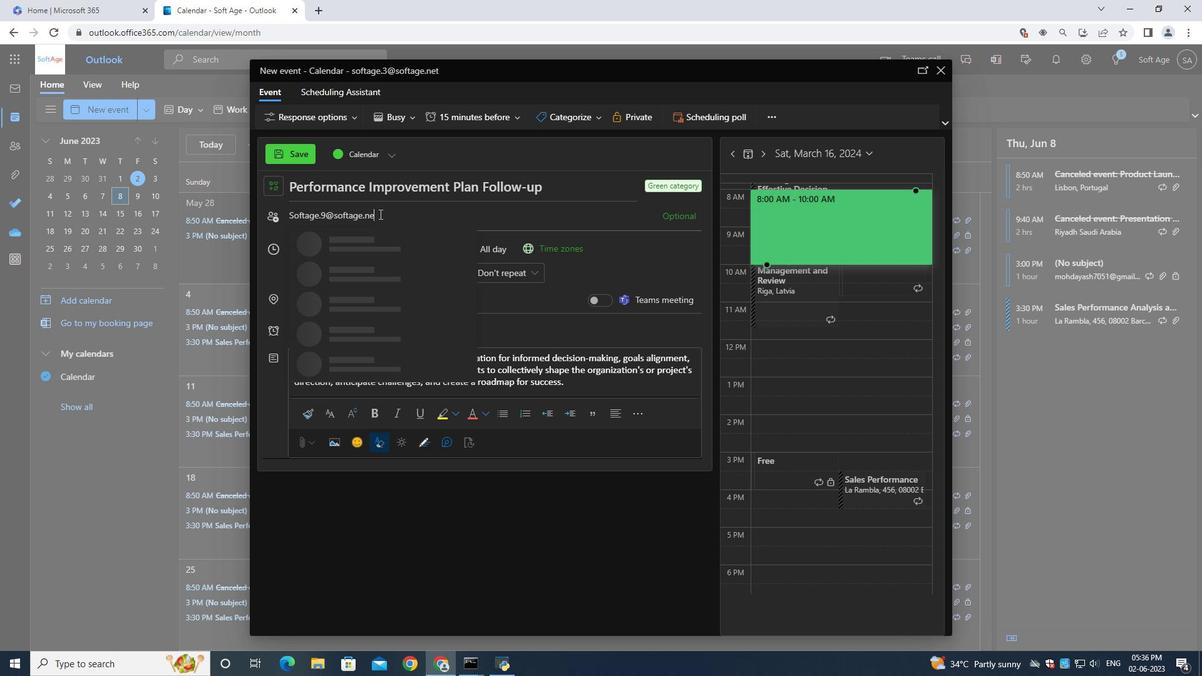 
Action: Mouse moved to (372, 239)
Screenshot: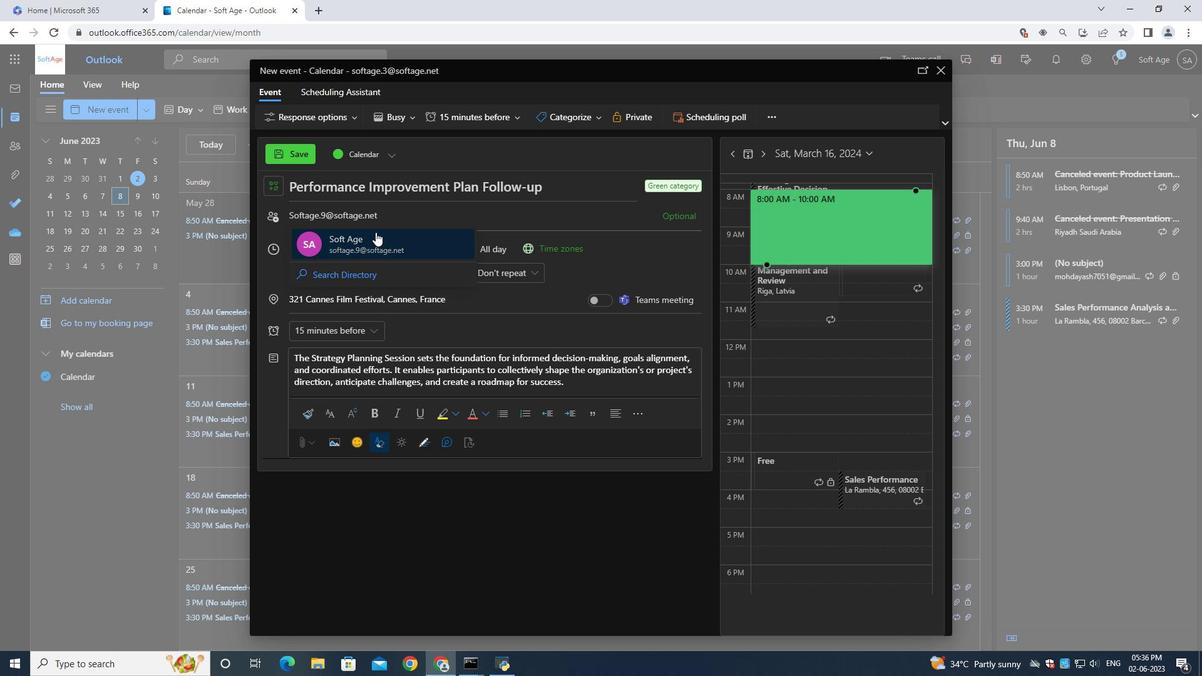 
Action: Mouse pressed left at (372, 239)
Screenshot: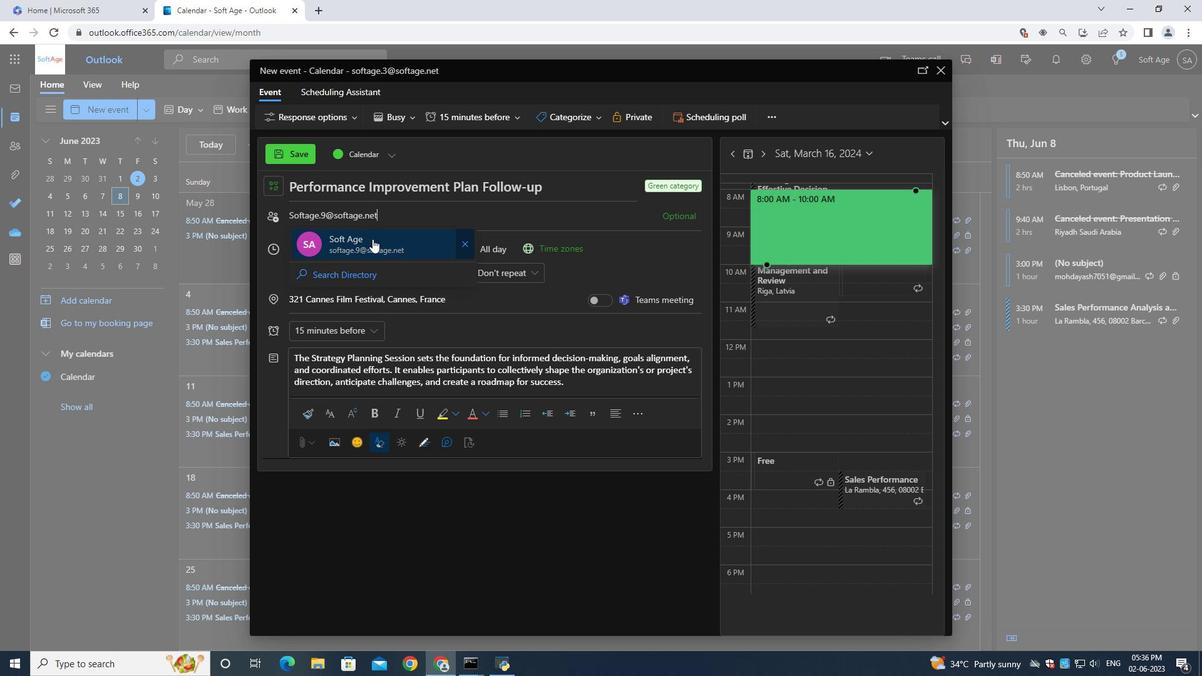 
Action: Mouse moved to (405, 224)
Screenshot: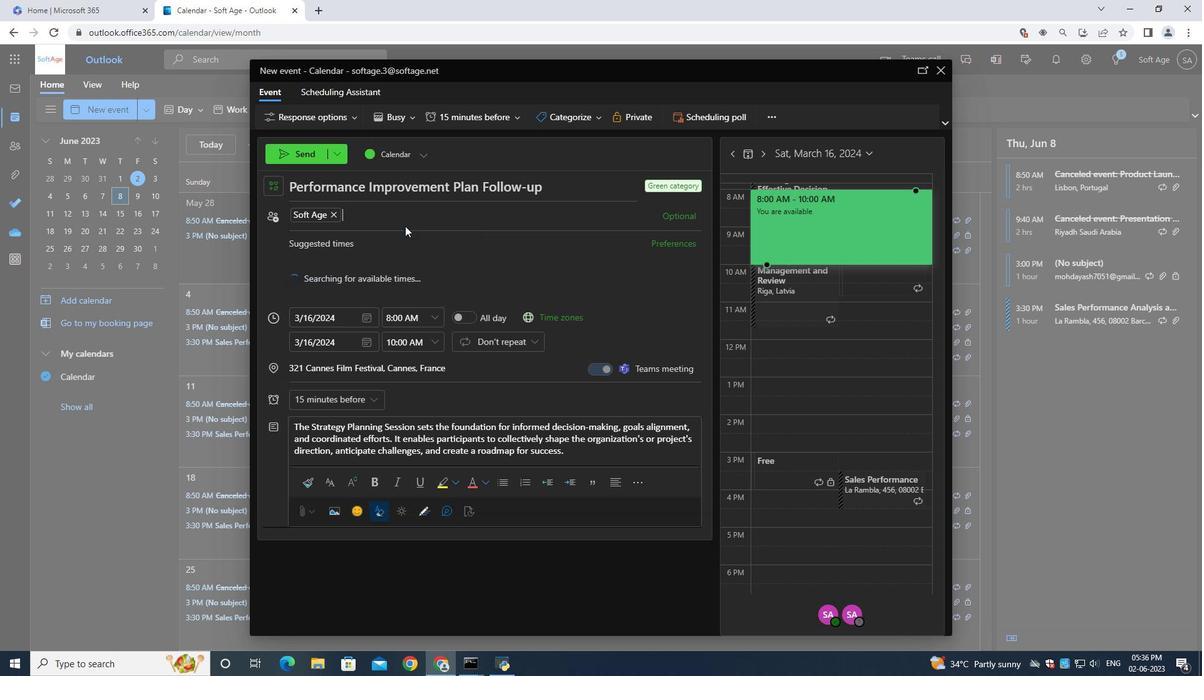 
Action: Key pressed softage.10<Key.shift>@softage.net
Screenshot: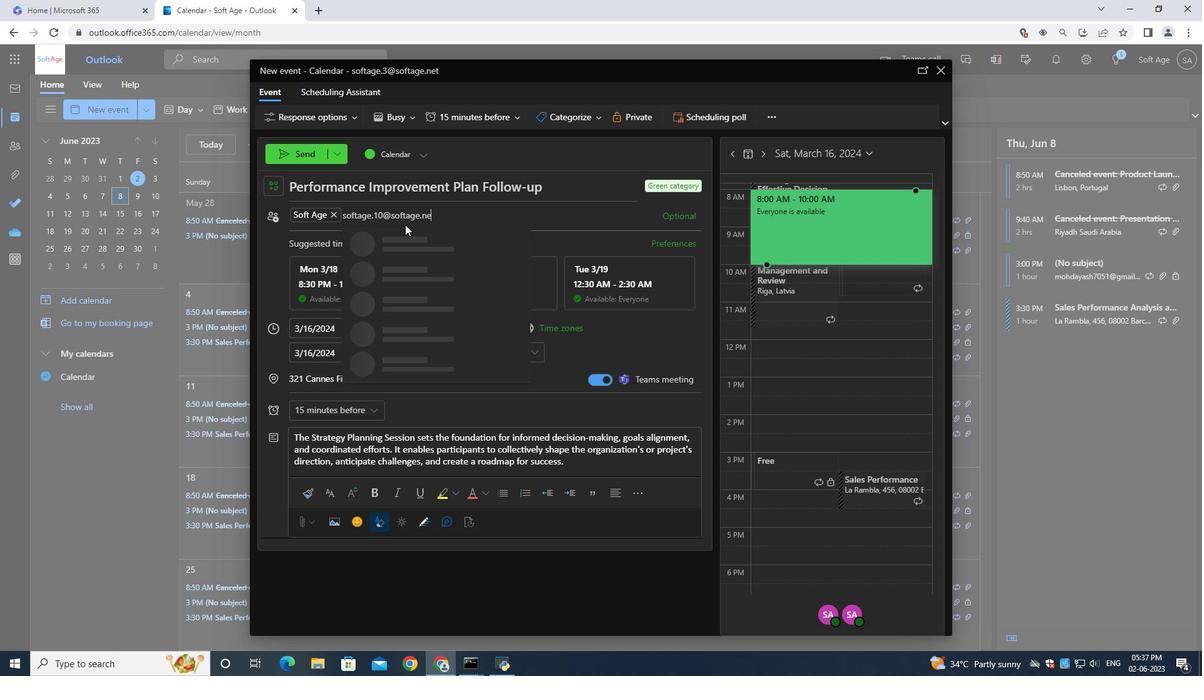 
Action: Mouse moved to (428, 243)
Screenshot: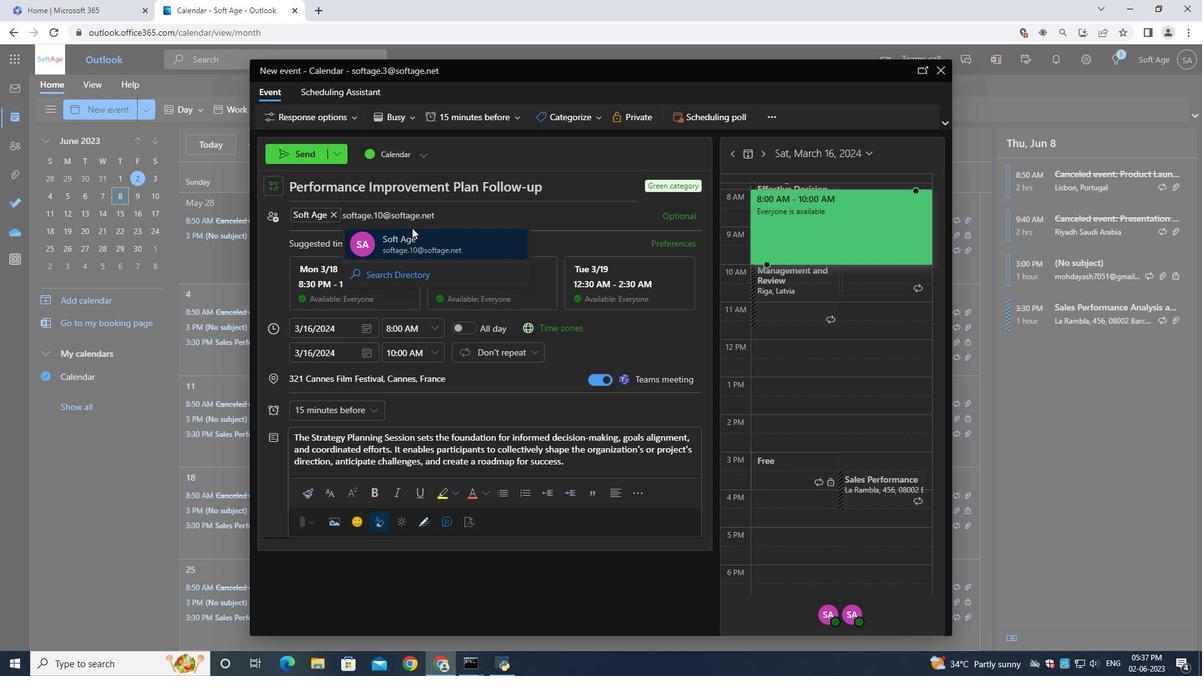 
Action: Mouse pressed left at (428, 243)
Screenshot: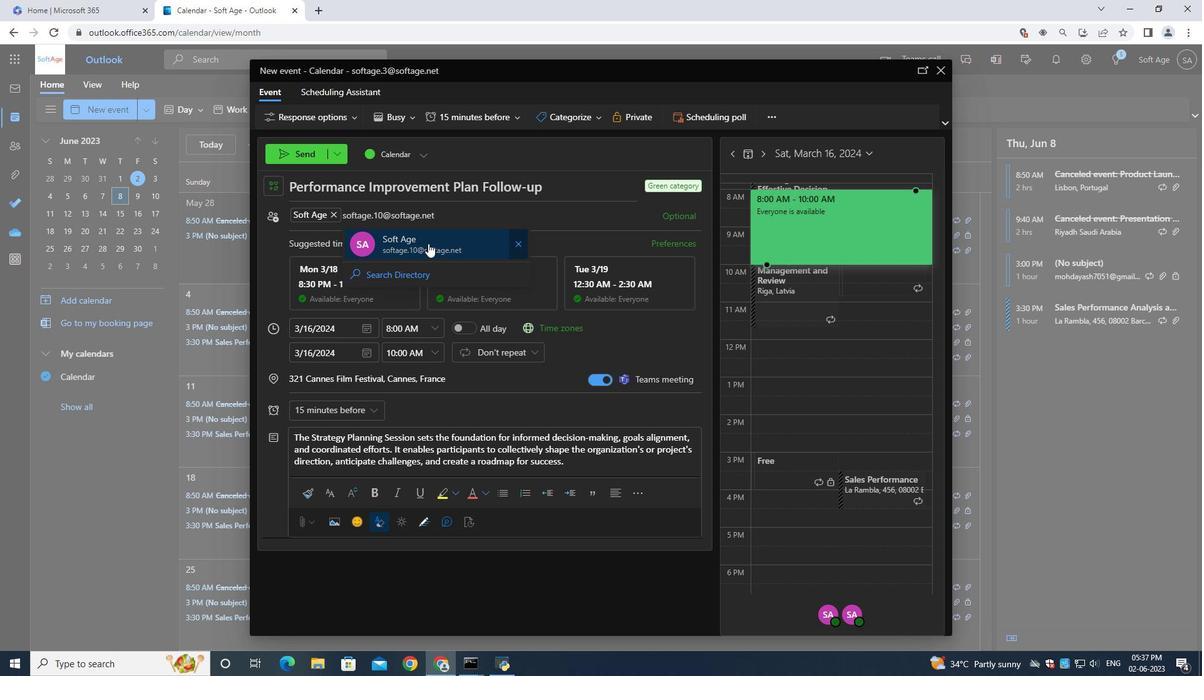 
Action: Mouse moved to (360, 407)
Screenshot: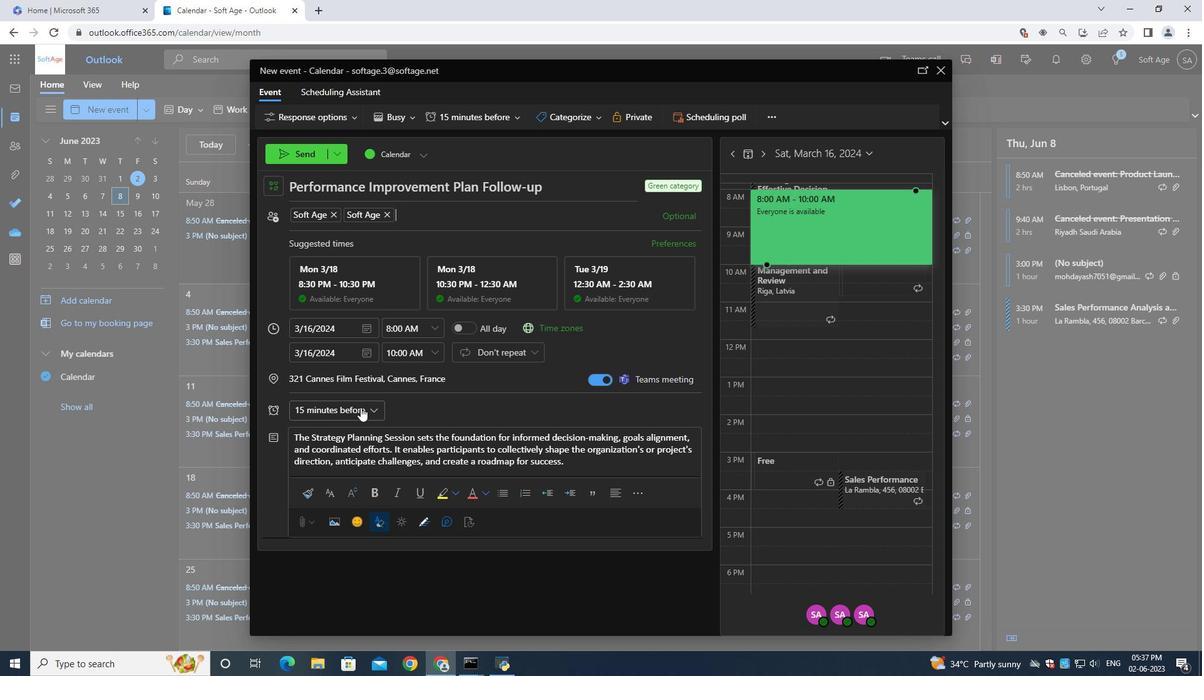 
Action: Mouse pressed left at (360, 407)
Screenshot: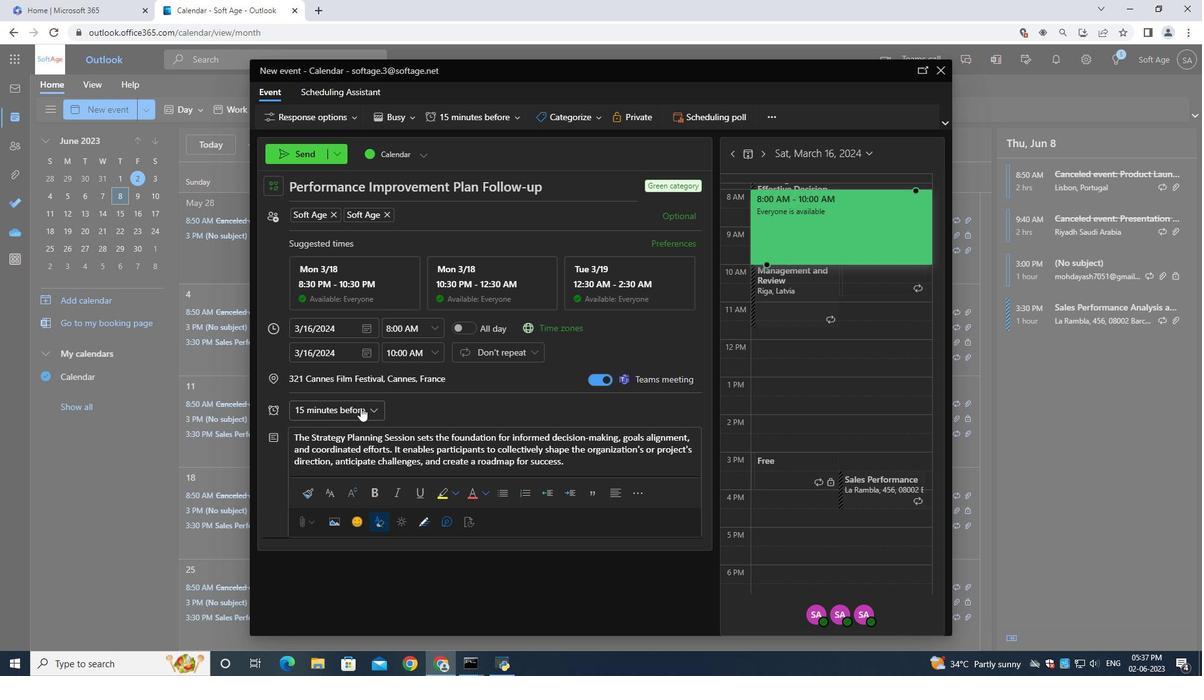 
Action: Mouse moved to (349, 231)
Screenshot: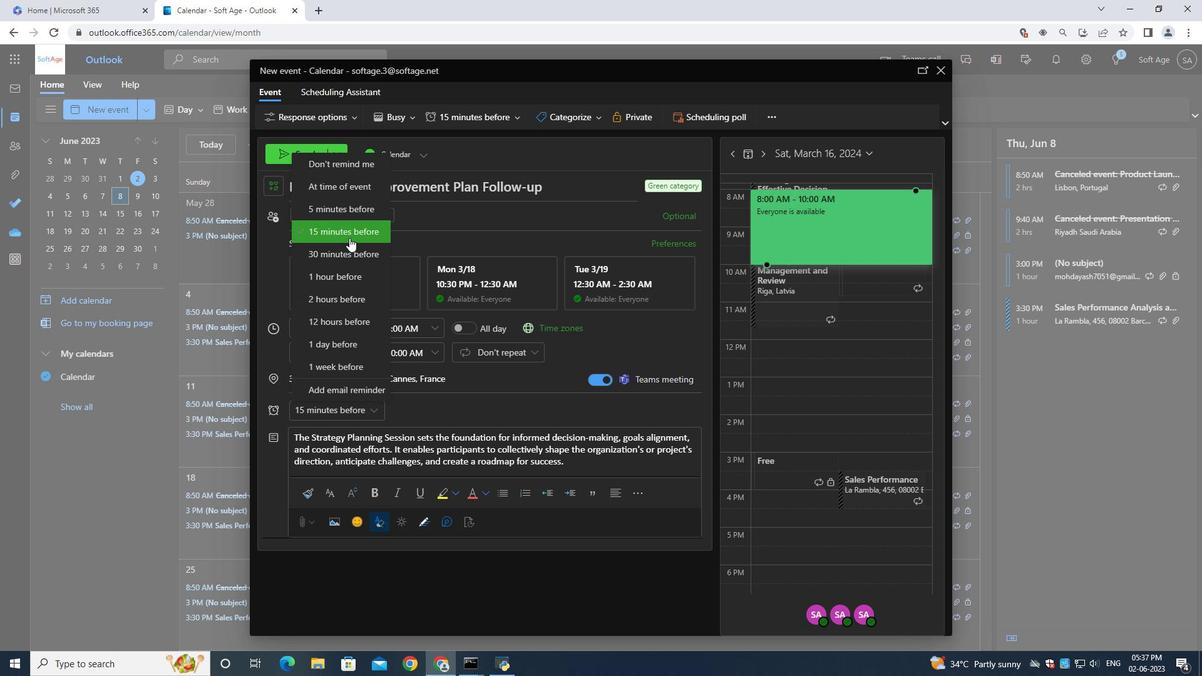 
Action: Mouse pressed left at (349, 231)
Screenshot: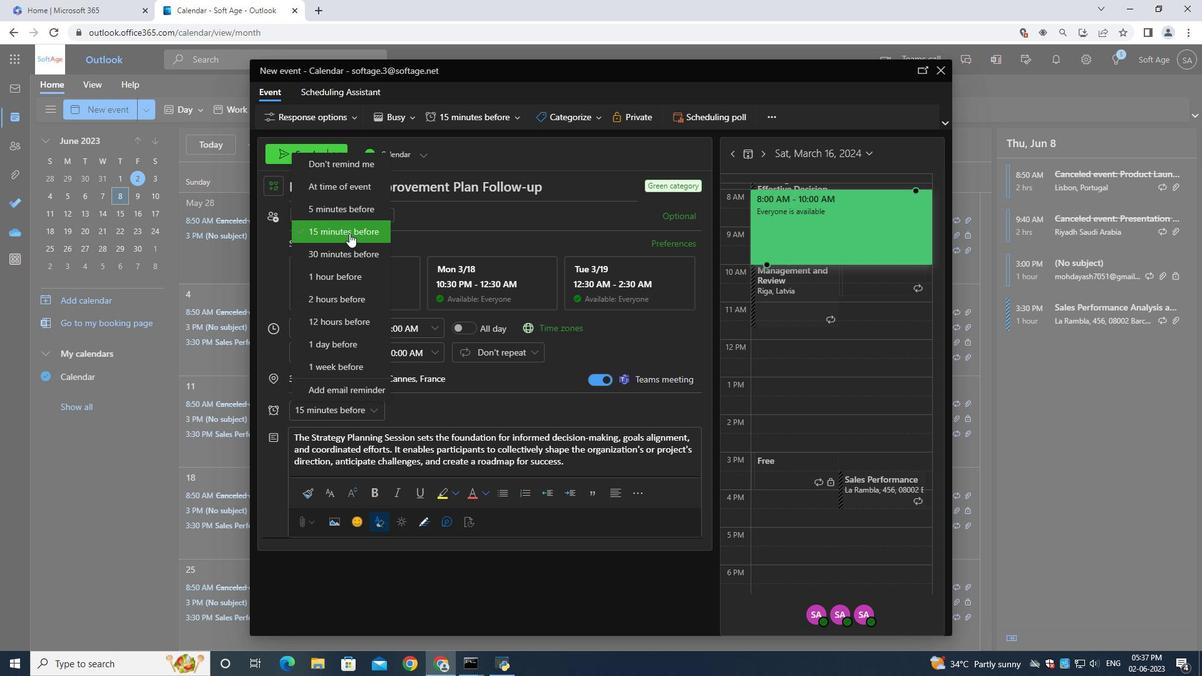 
Action: Mouse moved to (305, 155)
Screenshot: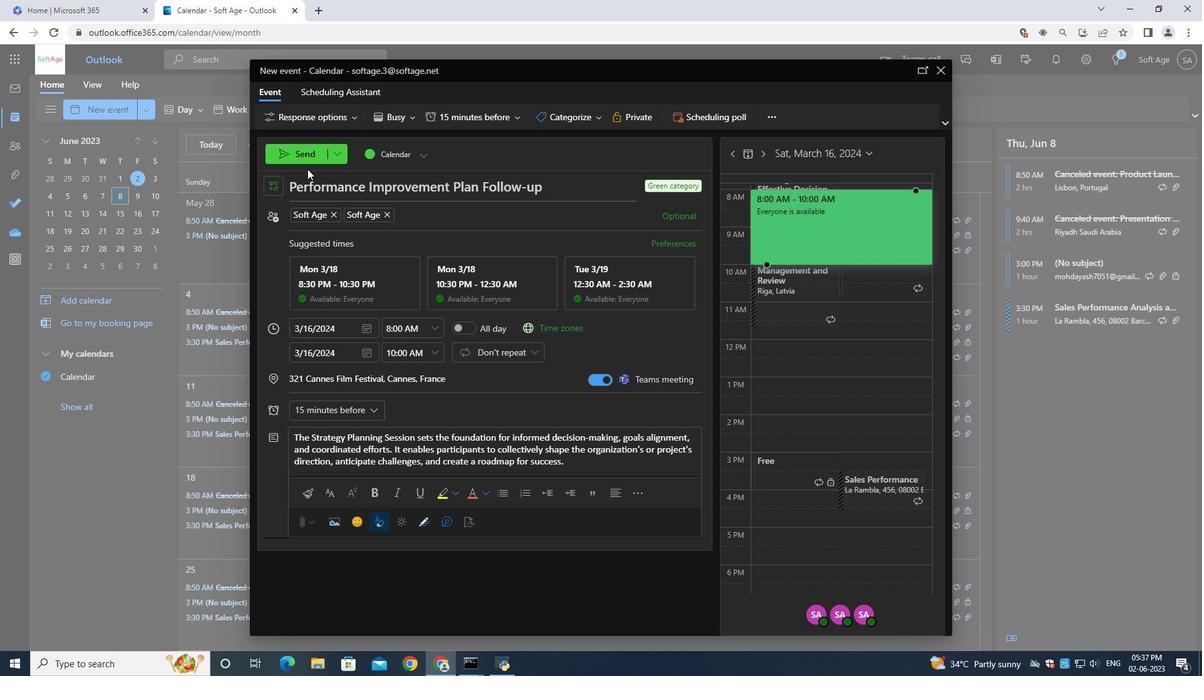 
Action: Mouse pressed left at (305, 155)
Screenshot: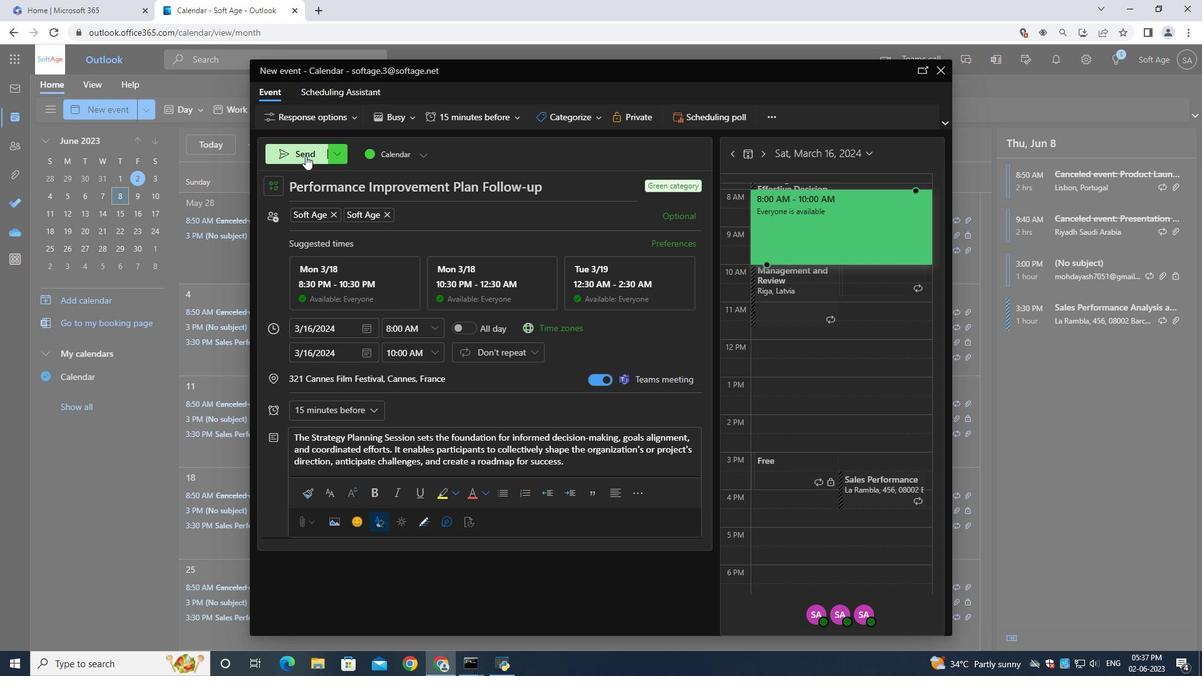 
Action: Mouse moved to (456, 332)
Screenshot: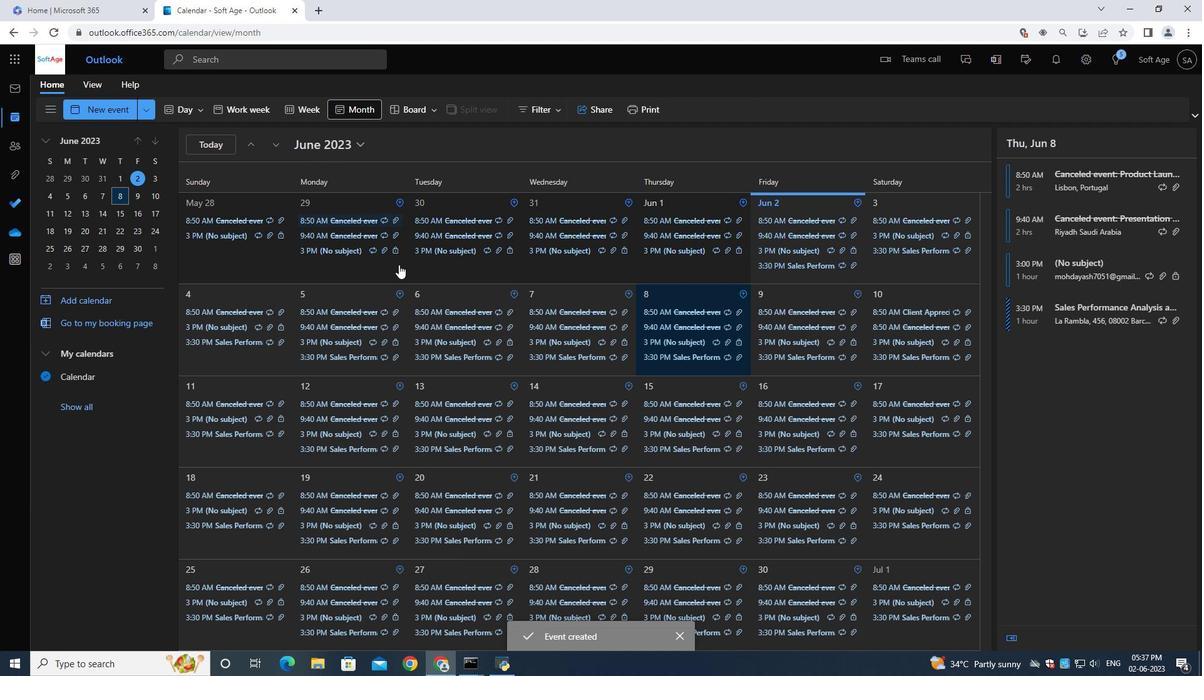 
